 Task: Search one way flight ticket for 5 adults, 2 children, 1 infant in seat and 2 infants on lap in economy from Charlotte: Charlotte Douglas International Airport to New Bern: Coastal Carolina Regional Airport (was Craven County Regional) on 8-4-2023. Choice of flights is Sun country airlines. Number of bags: 2 checked bags. Price is upto 35000. Outbound departure time preference is 8:30.
Action: Mouse moved to (315, 270)
Screenshot: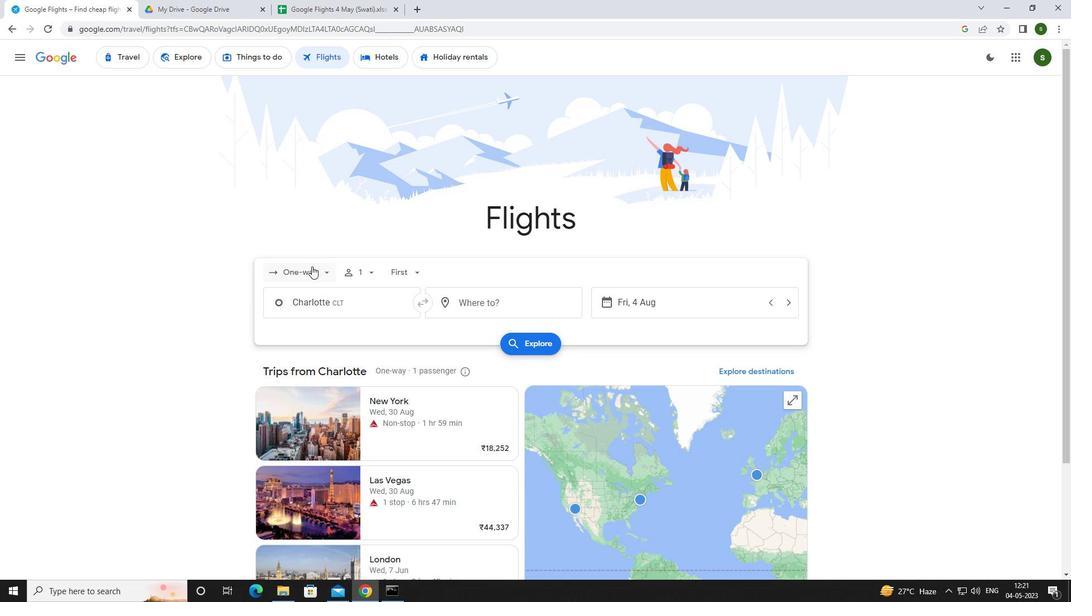 
Action: Mouse pressed left at (315, 270)
Screenshot: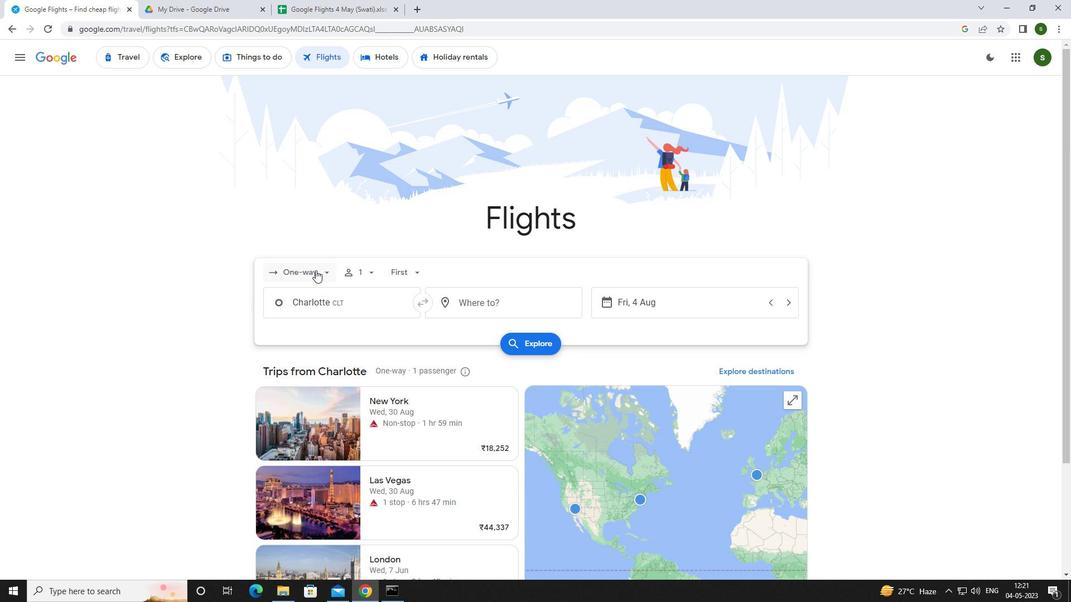 
Action: Mouse moved to (319, 329)
Screenshot: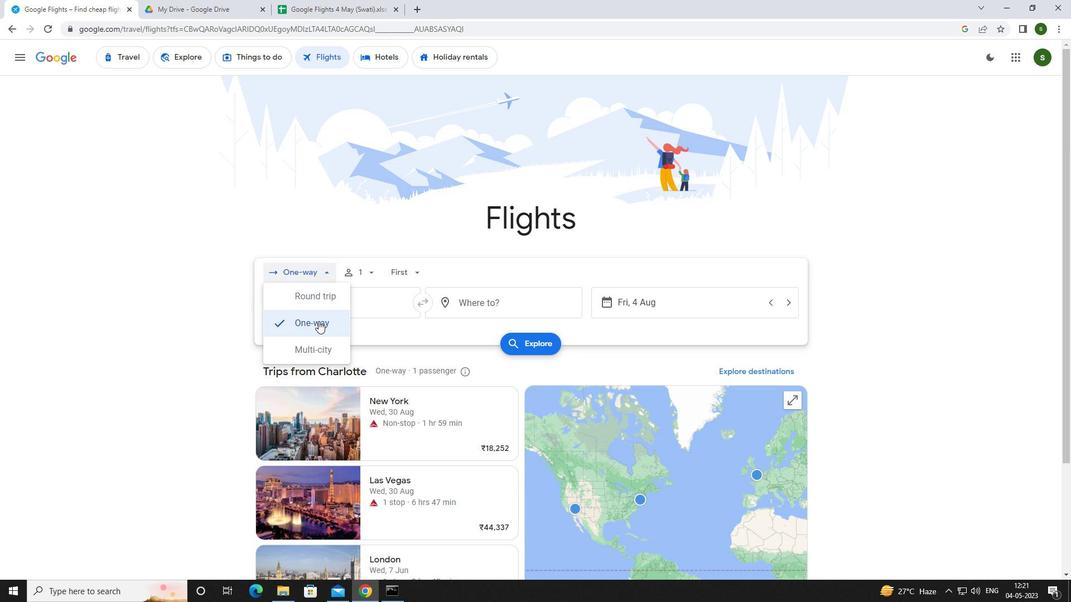 
Action: Mouse pressed left at (319, 329)
Screenshot: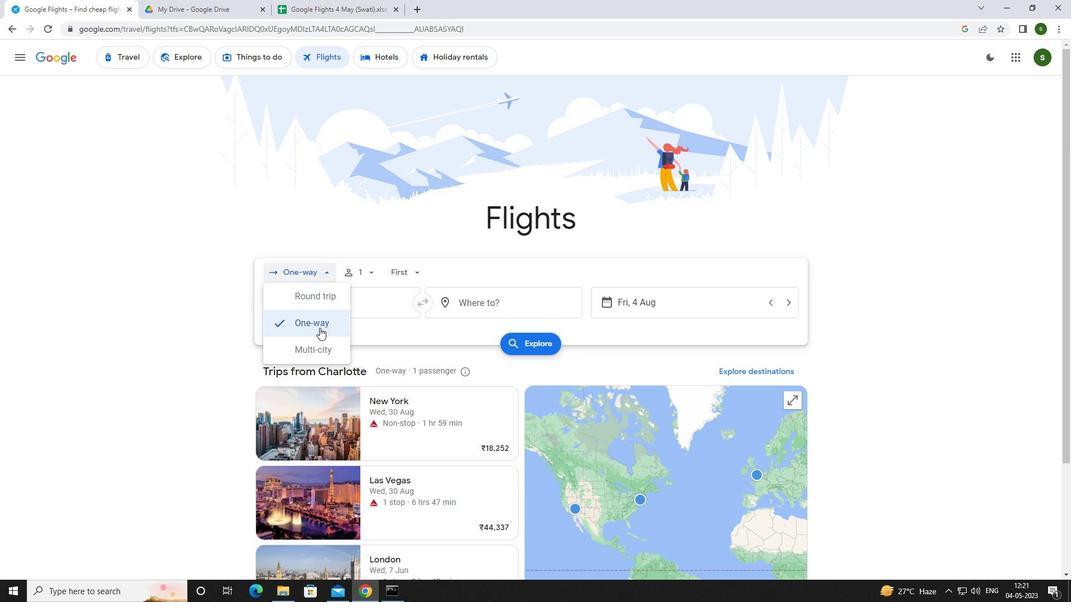 
Action: Mouse moved to (372, 274)
Screenshot: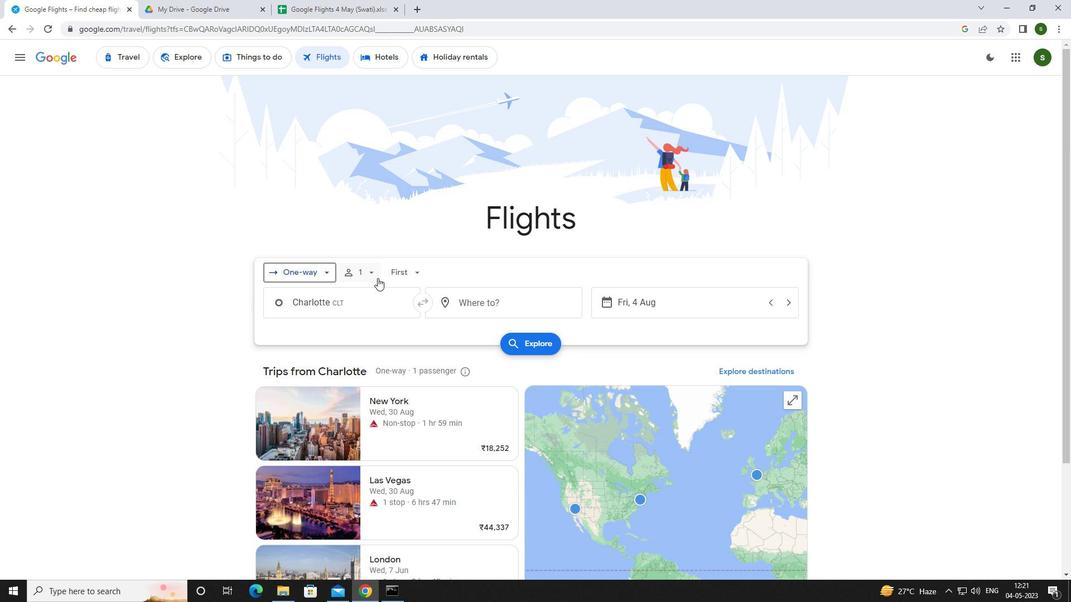 
Action: Mouse pressed left at (372, 274)
Screenshot: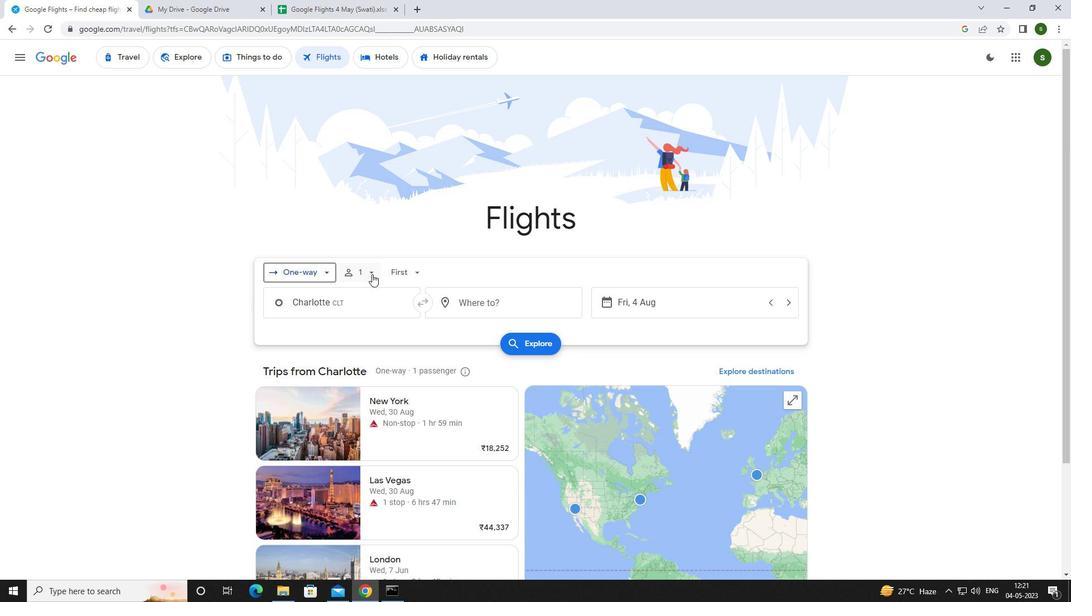 
Action: Mouse moved to (457, 303)
Screenshot: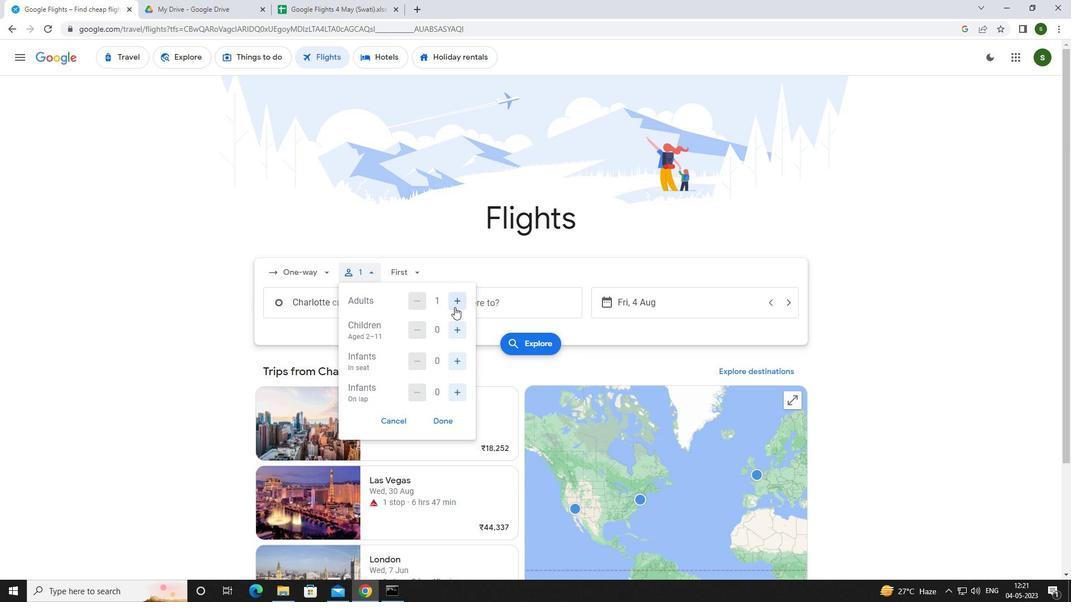 
Action: Mouse pressed left at (457, 303)
Screenshot: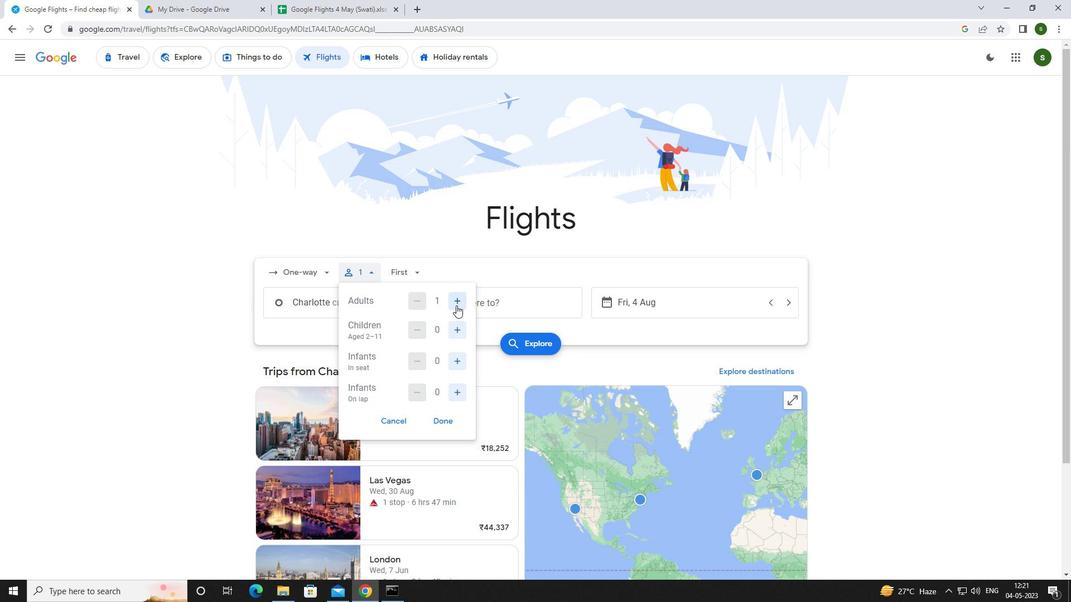 
Action: Mouse pressed left at (457, 303)
Screenshot: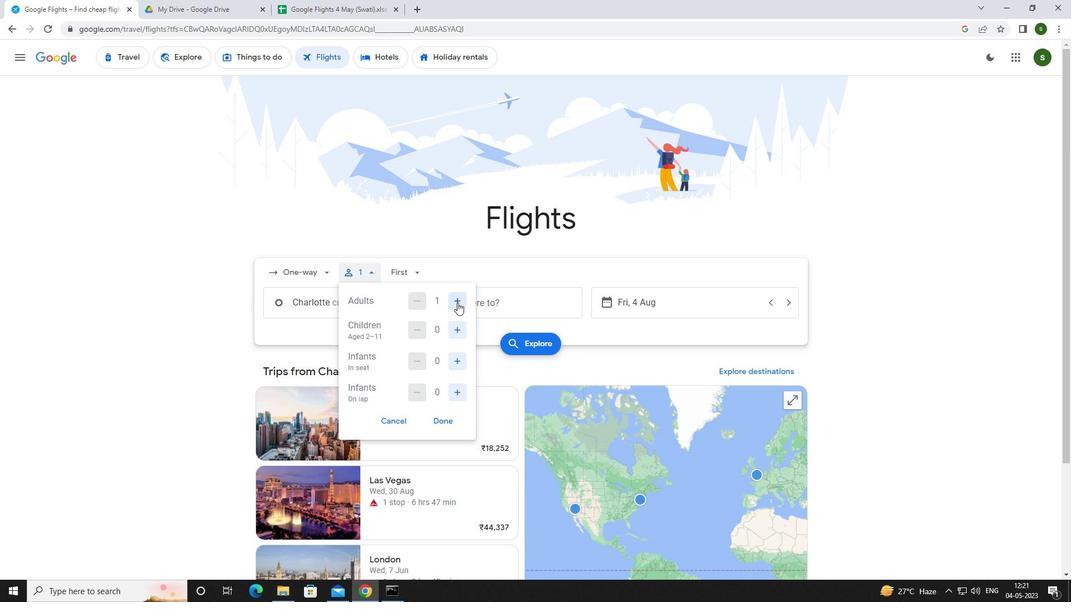 
Action: Mouse pressed left at (457, 303)
Screenshot: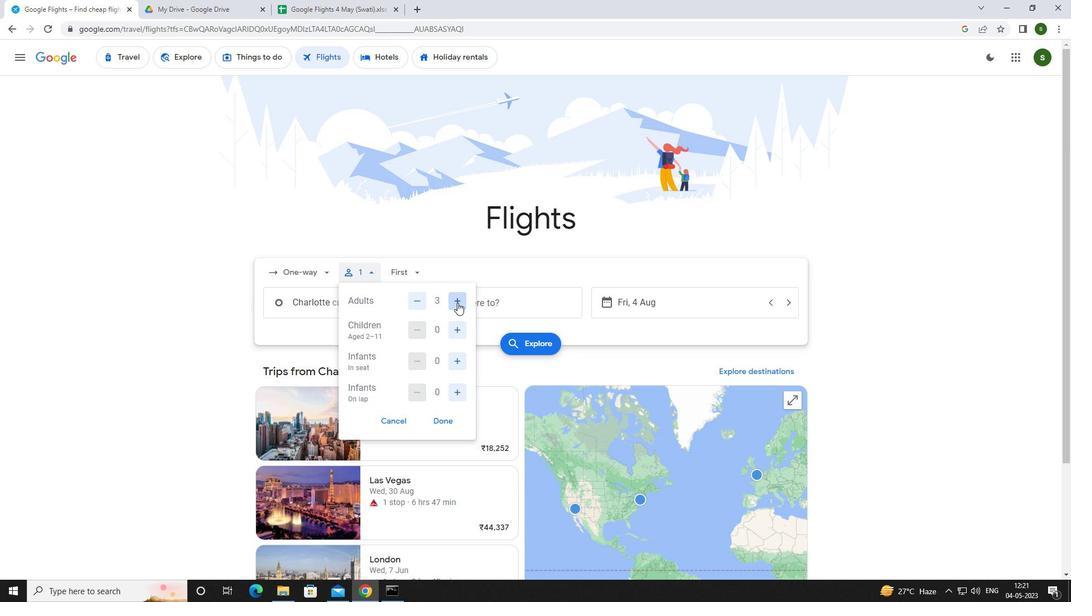 
Action: Mouse pressed left at (457, 303)
Screenshot: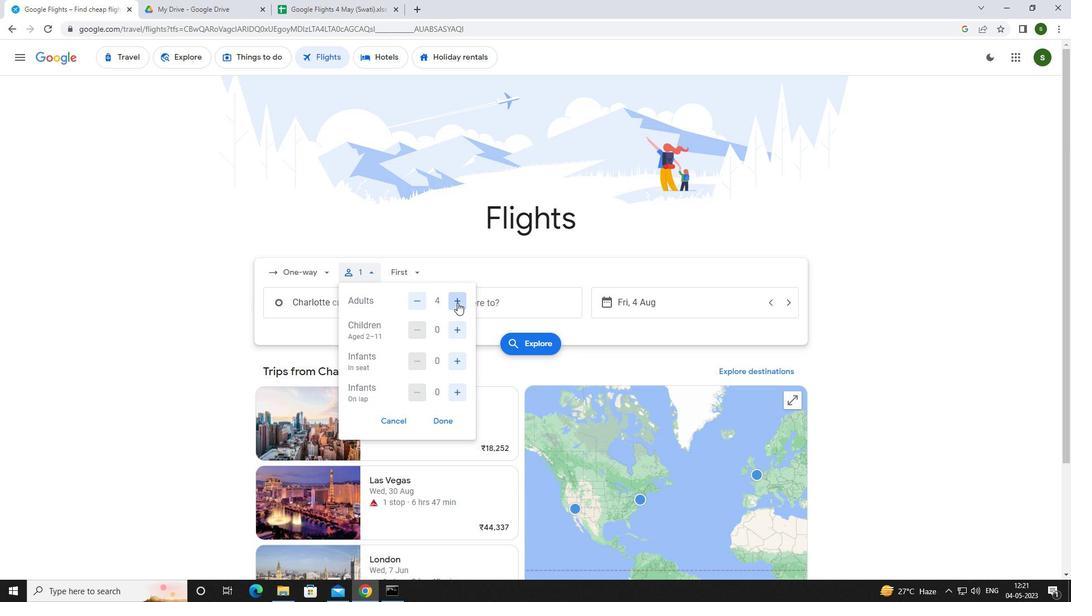
Action: Mouse moved to (459, 327)
Screenshot: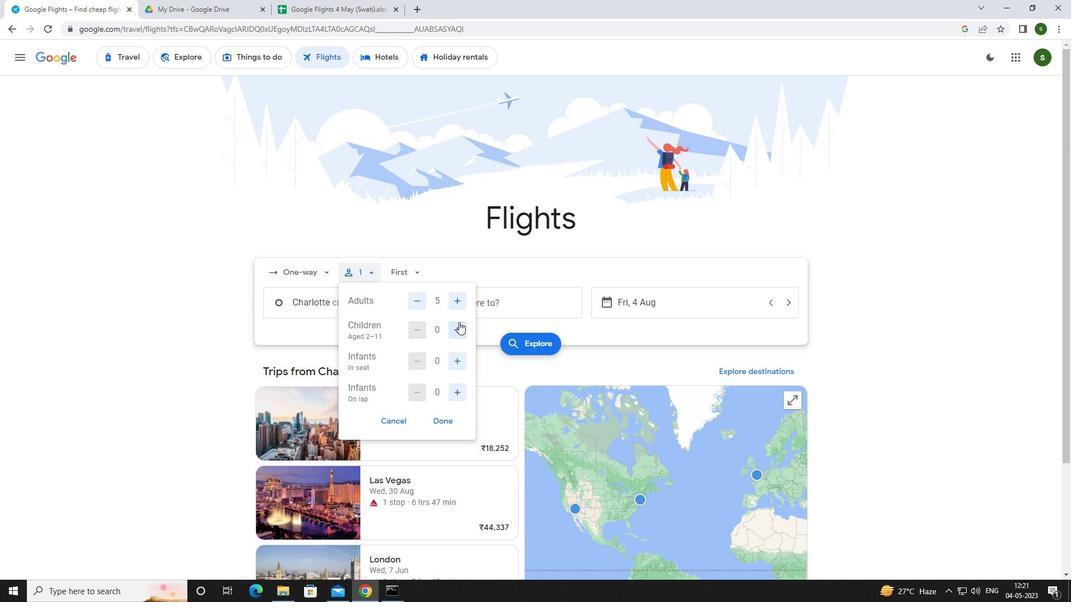 
Action: Mouse pressed left at (459, 327)
Screenshot: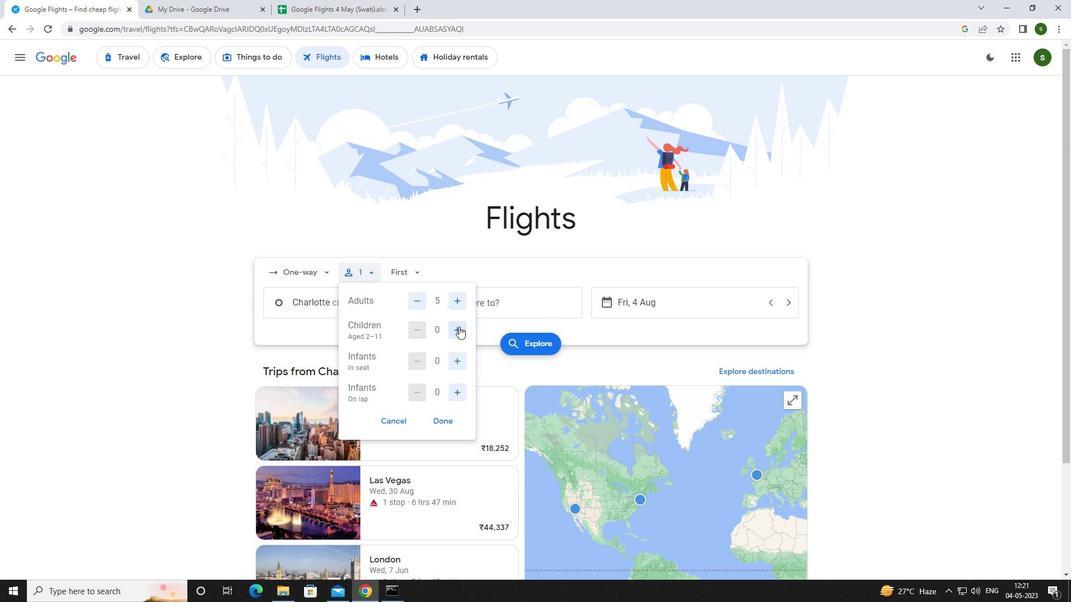 
Action: Mouse pressed left at (459, 327)
Screenshot: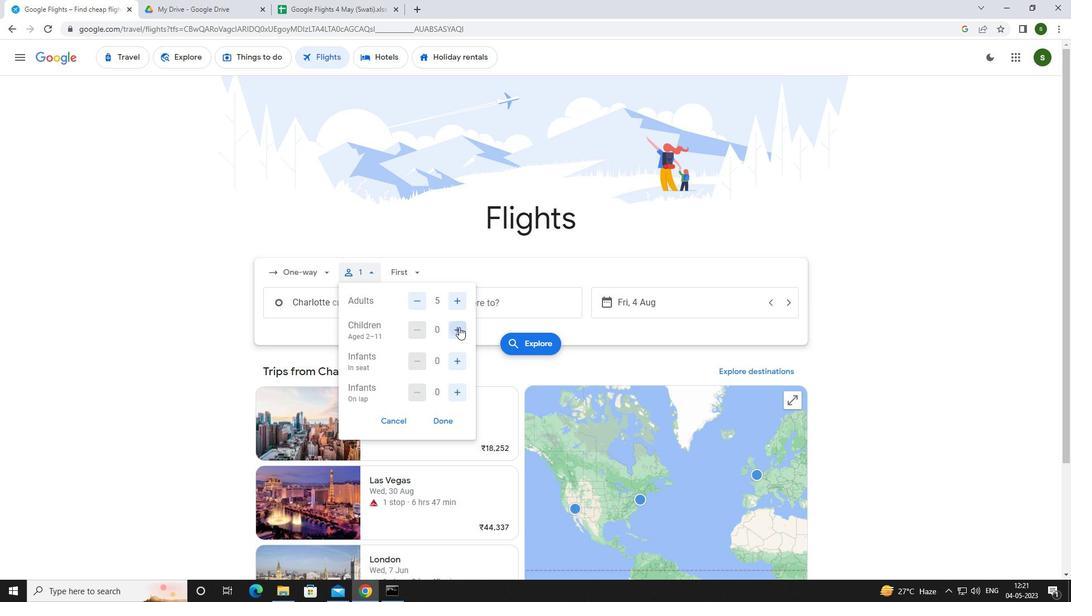 
Action: Mouse moved to (462, 361)
Screenshot: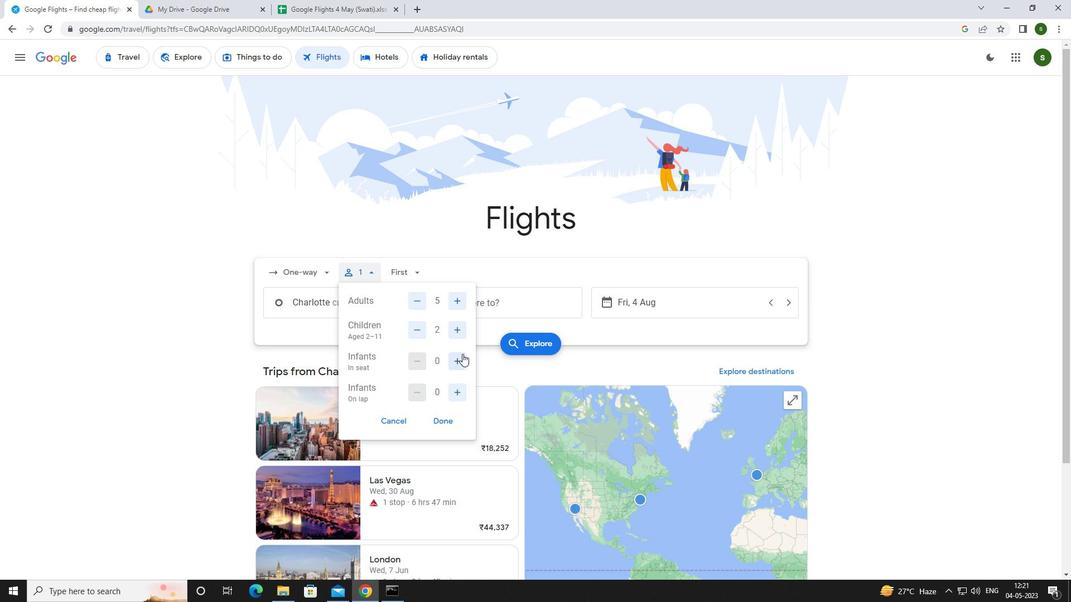 
Action: Mouse pressed left at (462, 361)
Screenshot: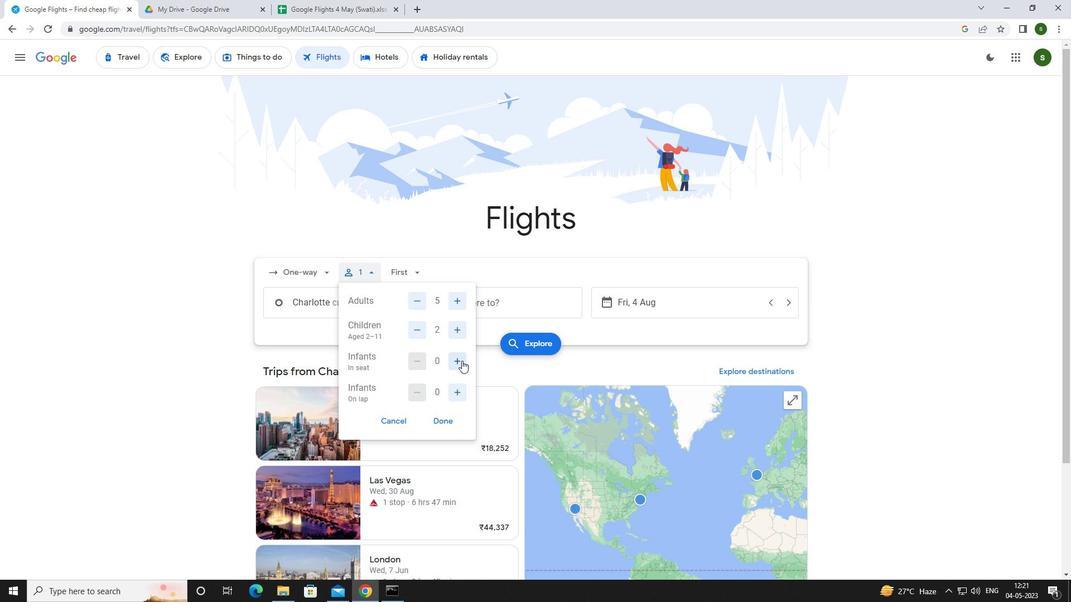 
Action: Mouse moved to (458, 391)
Screenshot: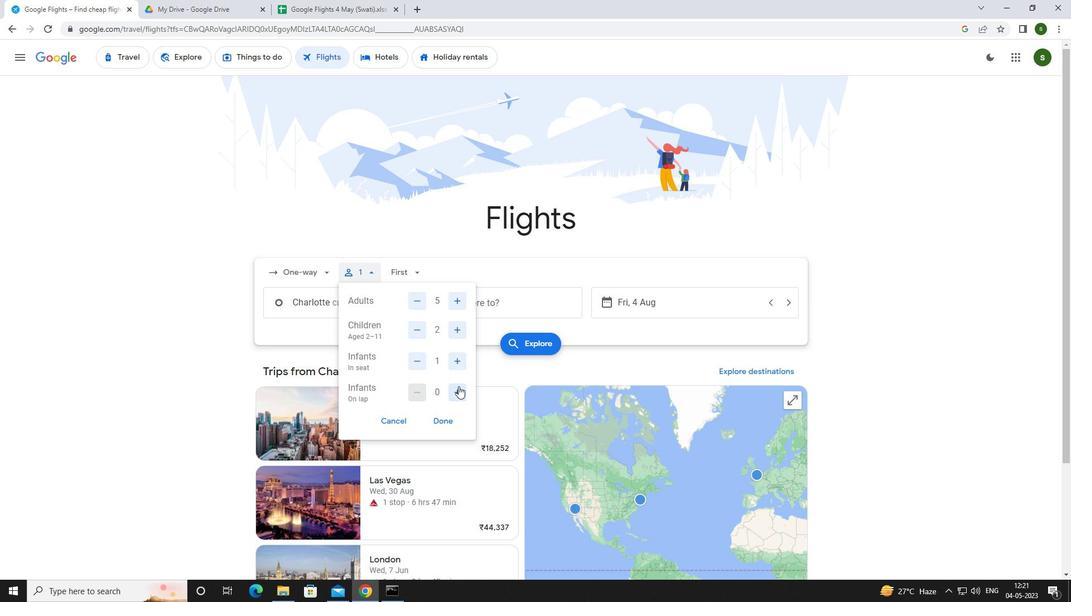 
Action: Mouse pressed left at (458, 391)
Screenshot: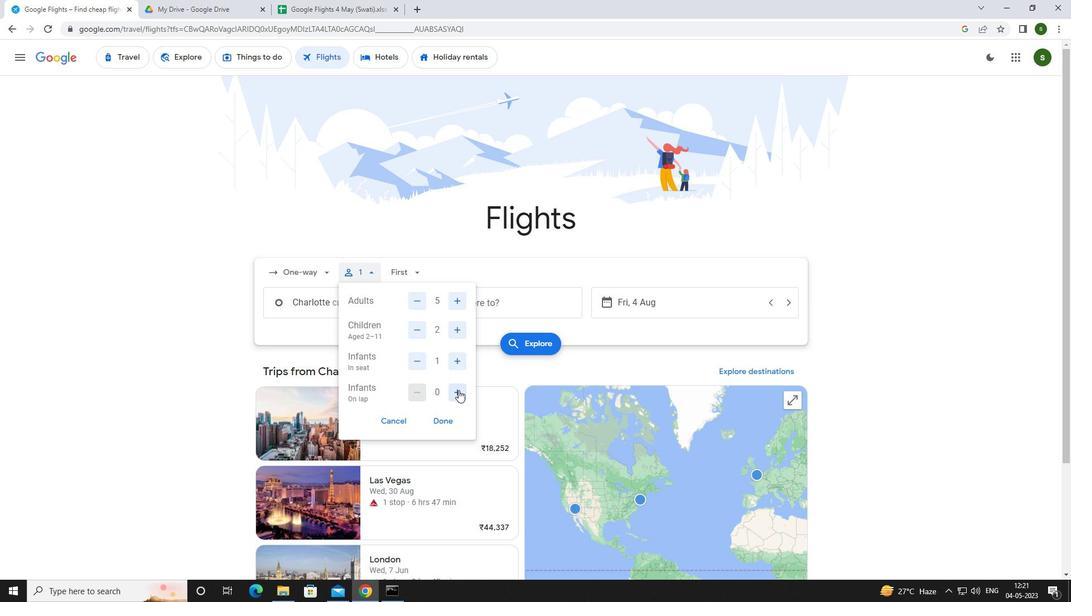 
Action: Mouse moved to (418, 273)
Screenshot: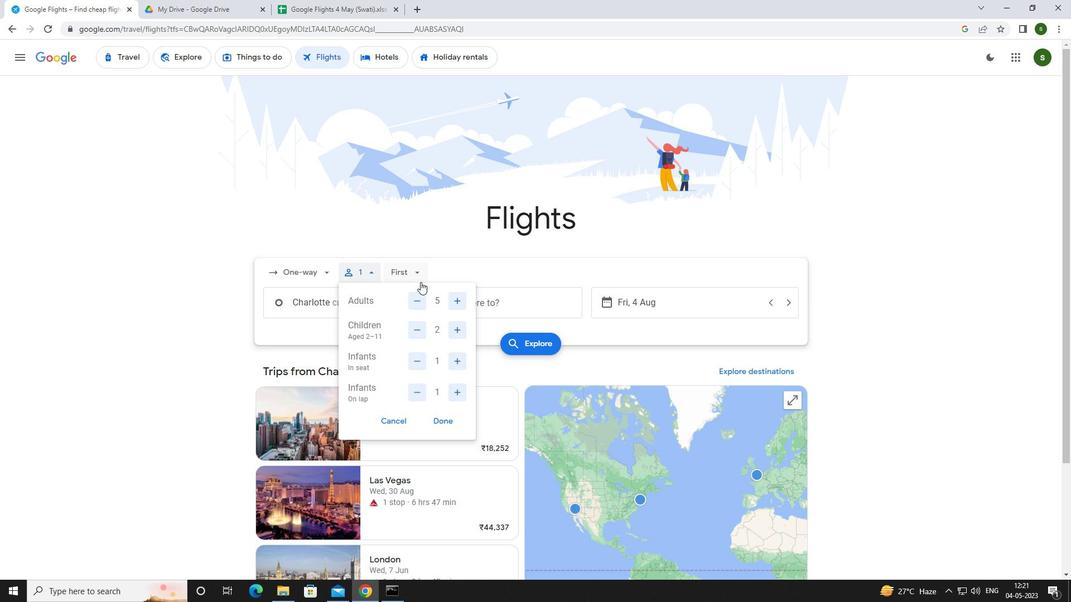 
Action: Mouse pressed left at (418, 273)
Screenshot: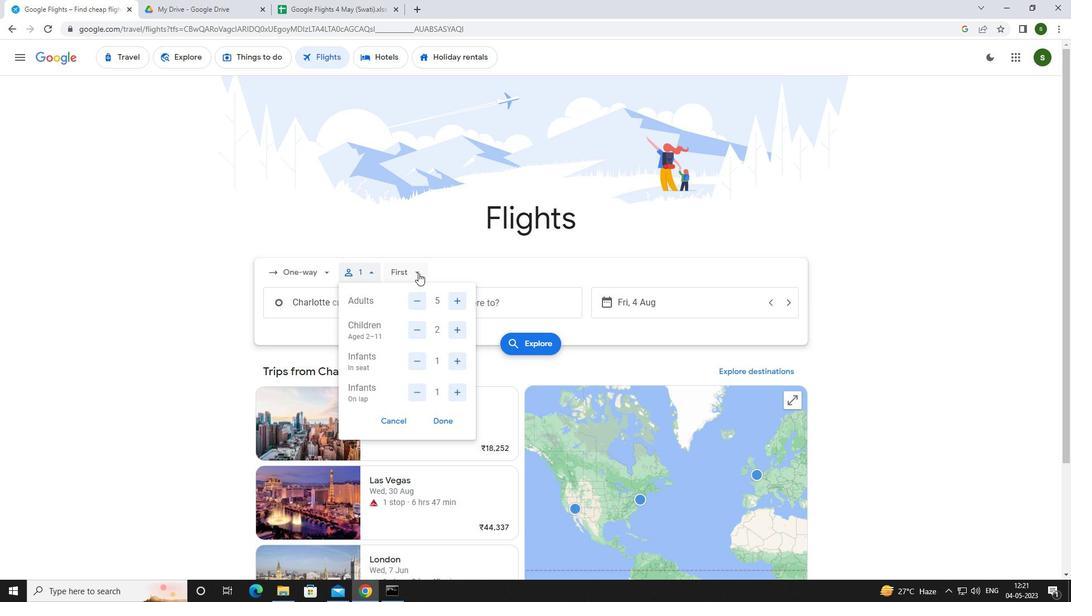 
Action: Mouse moved to (440, 297)
Screenshot: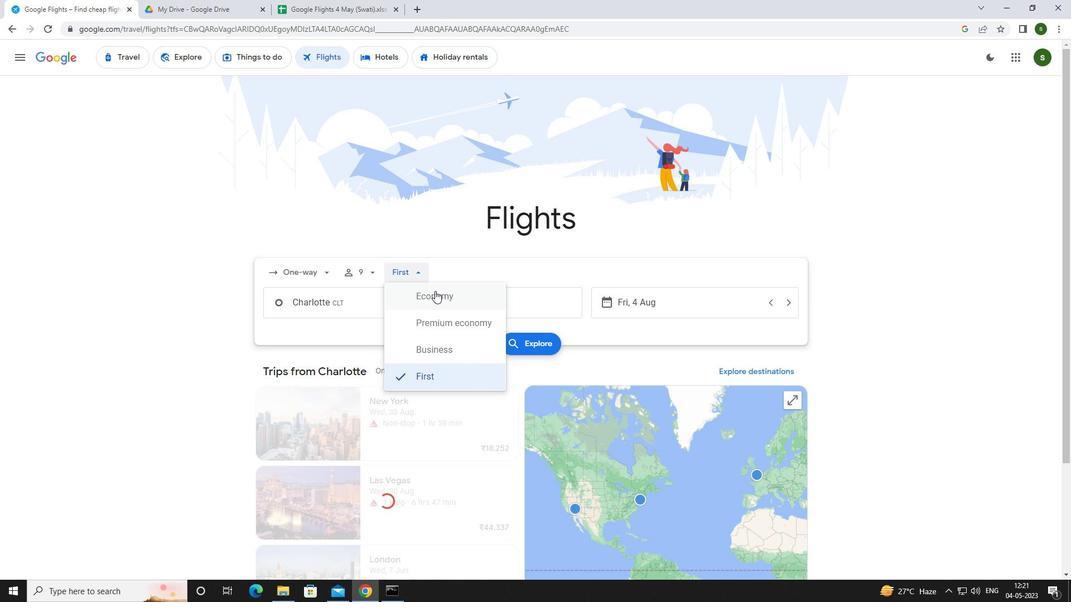 
Action: Mouse pressed left at (440, 297)
Screenshot: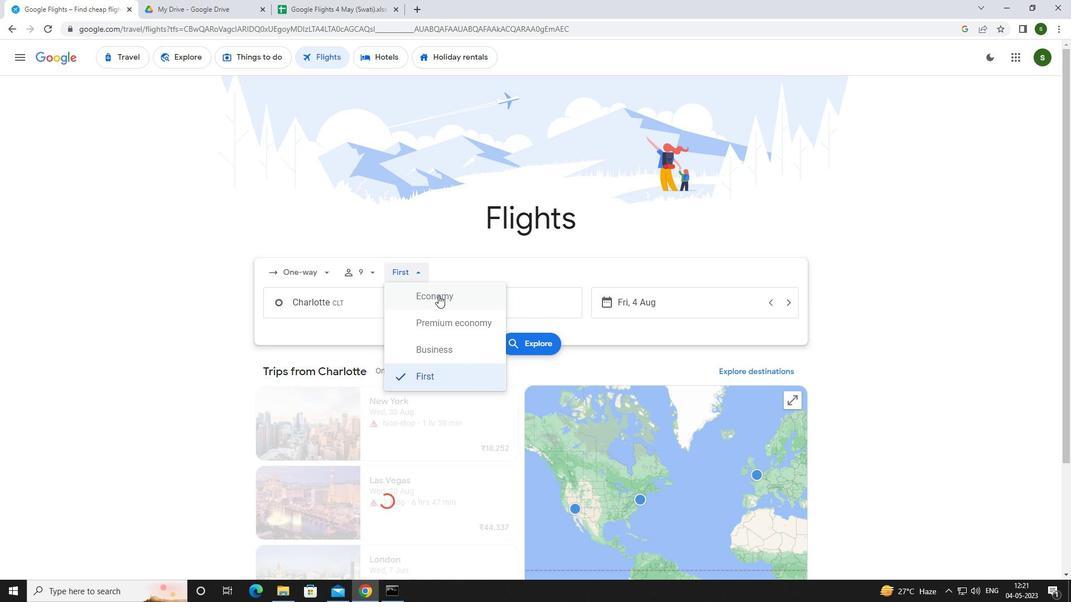 
Action: Mouse moved to (376, 300)
Screenshot: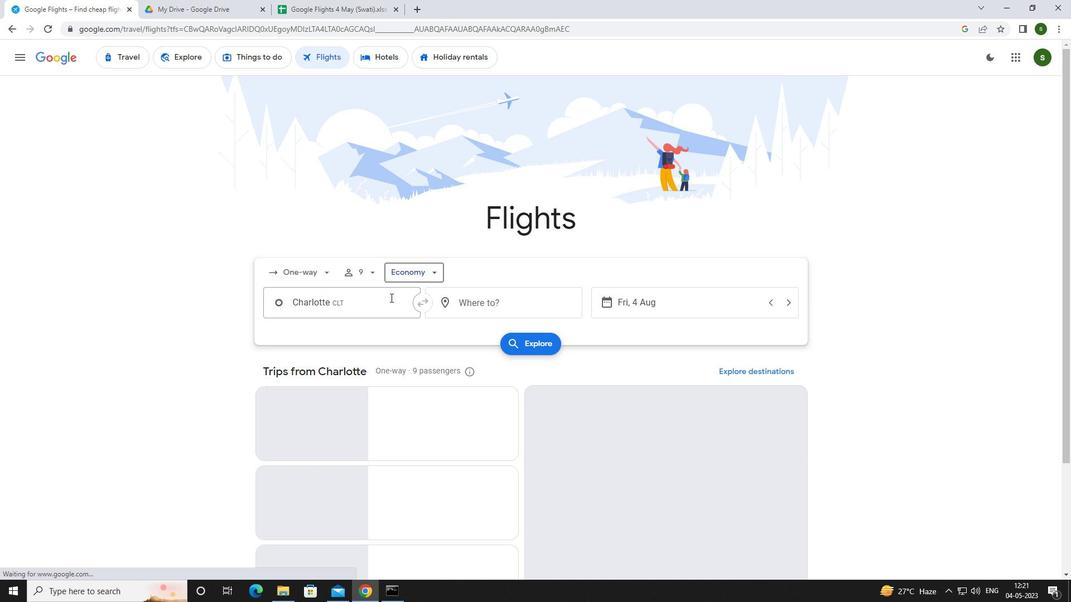 
Action: Mouse pressed left at (376, 300)
Screenshot: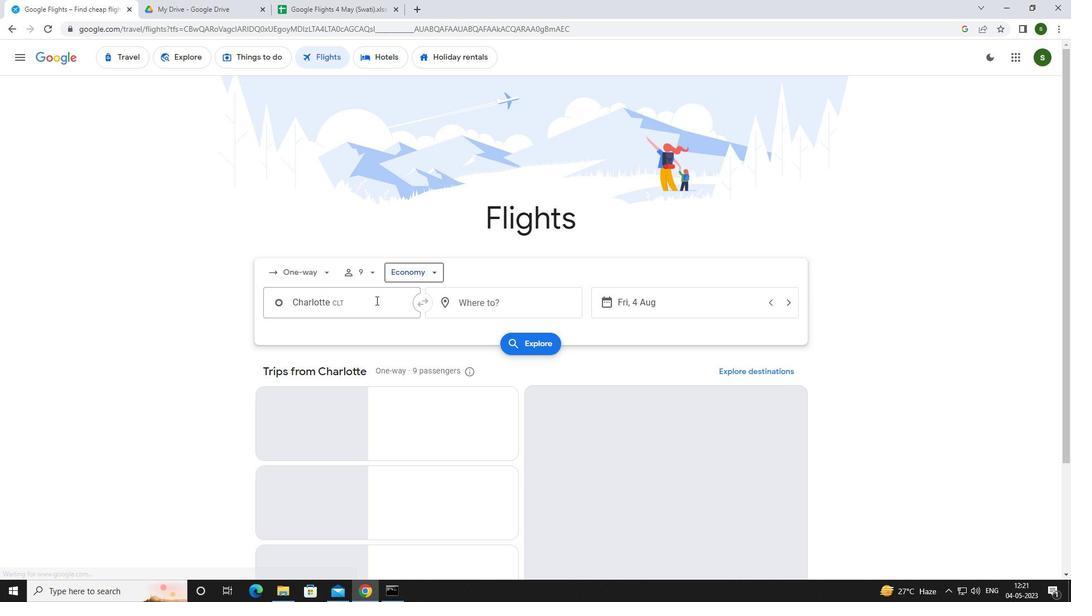 
Action: Key pressed <Key.caps_lock>c<Key.caps_lock>harlotte
Screenshot: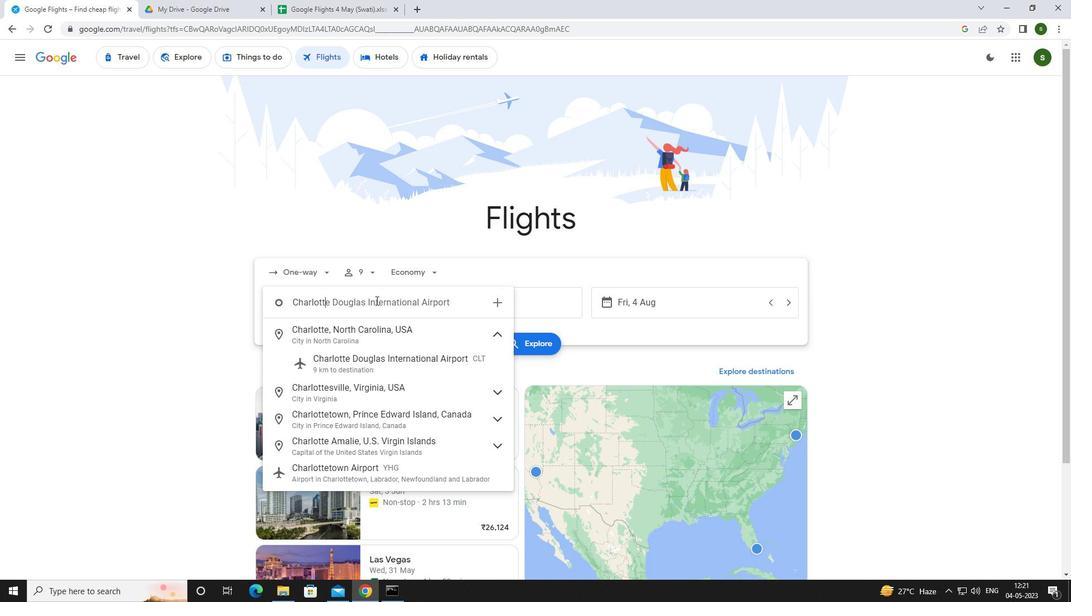
Action: Mouse moved to (385, 355)
Screenshot: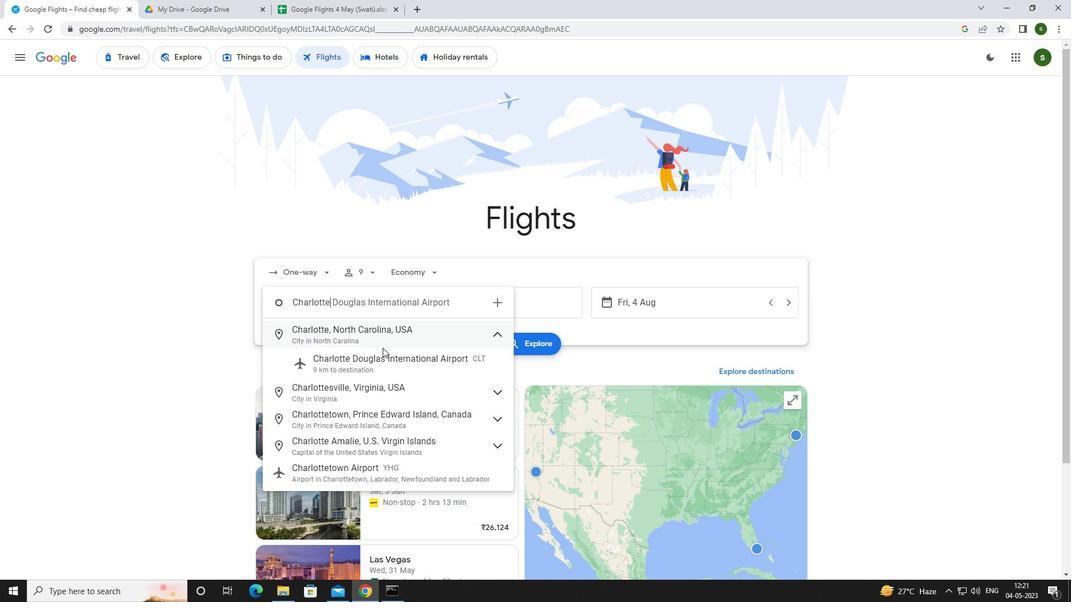 
Action: Mouse pressed left at (385, 355)
Screenshot: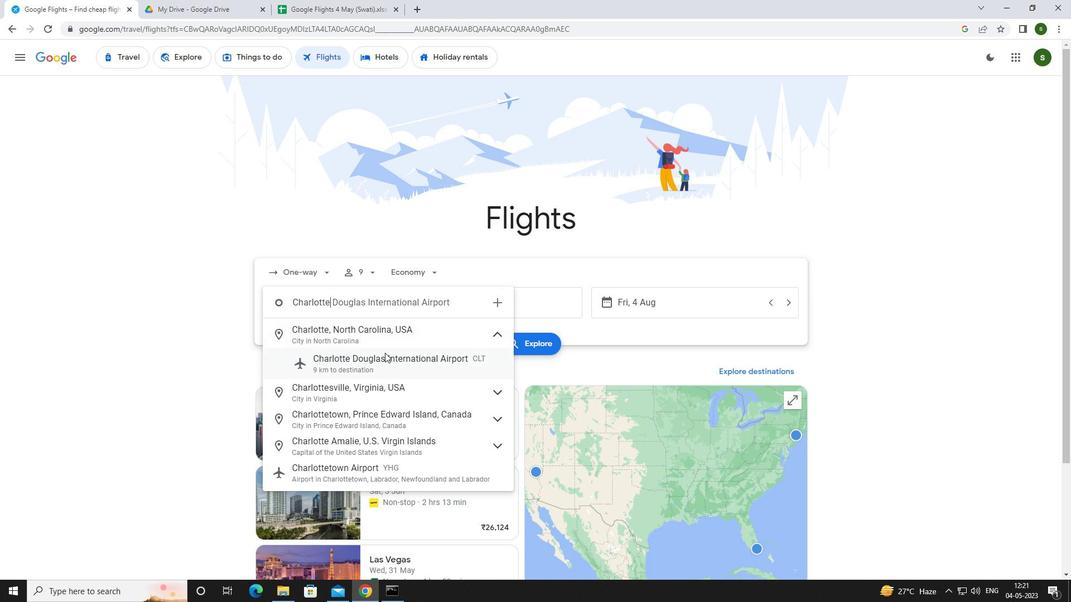 
Action: Mouse moved to (491, 300)
Screenshot: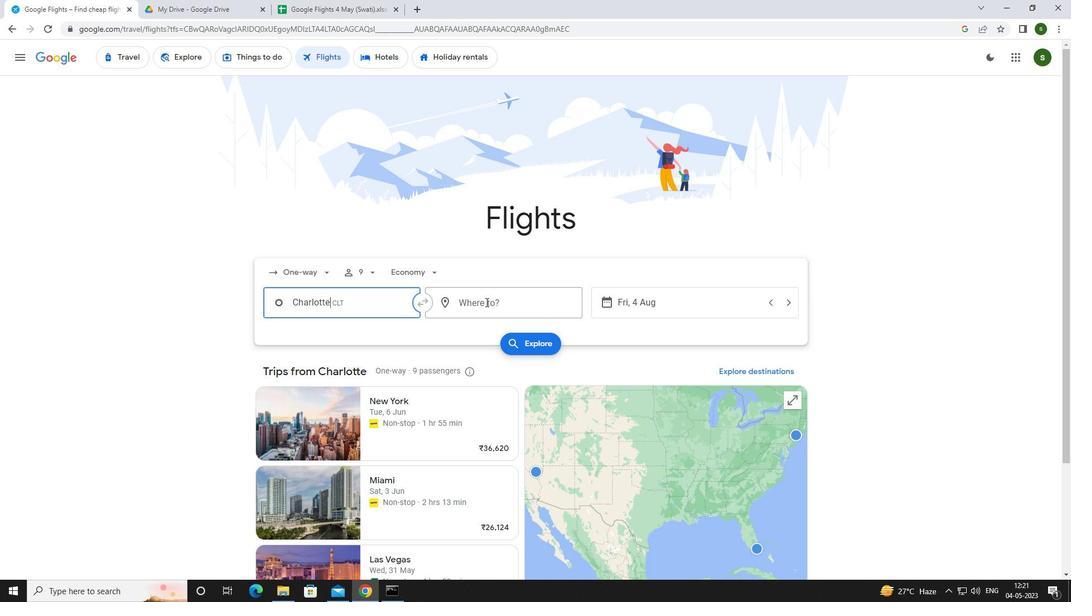 
Action: Mouse pressed left at (491, 300)
Screenshot: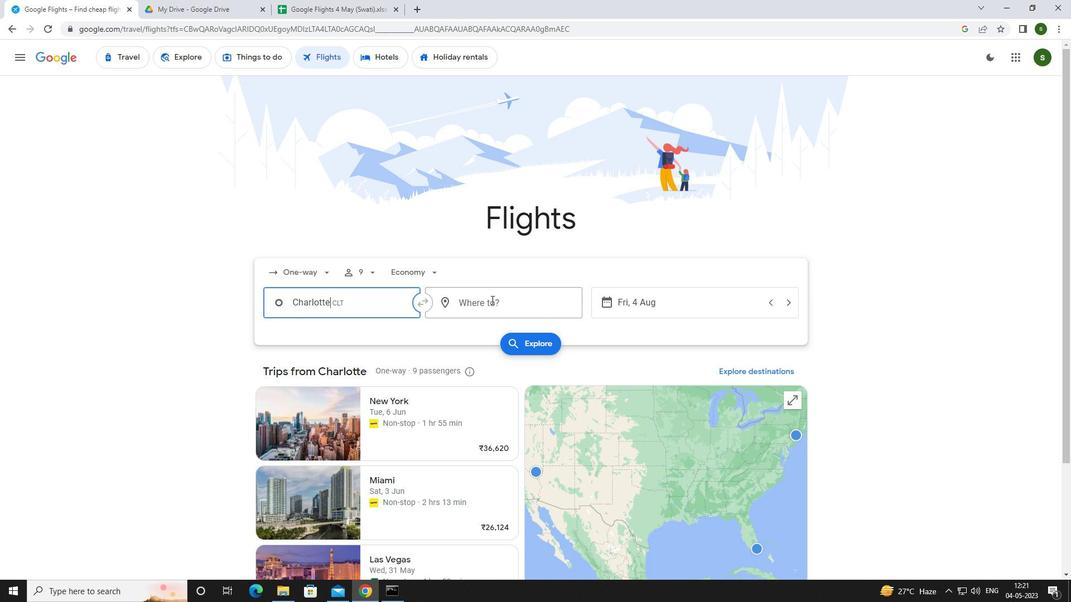 
Action: Key pressed <Key.caps_lock>c<Key.caps_lock>oastal
Screenshot: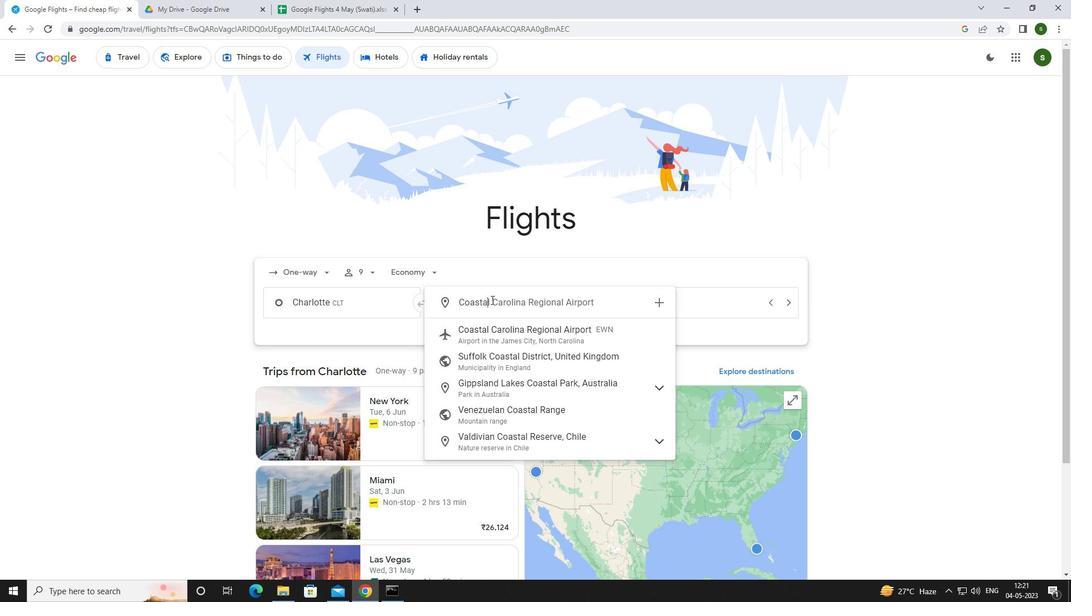 
Action: Mouse moved to (504, 342)
Screenshot: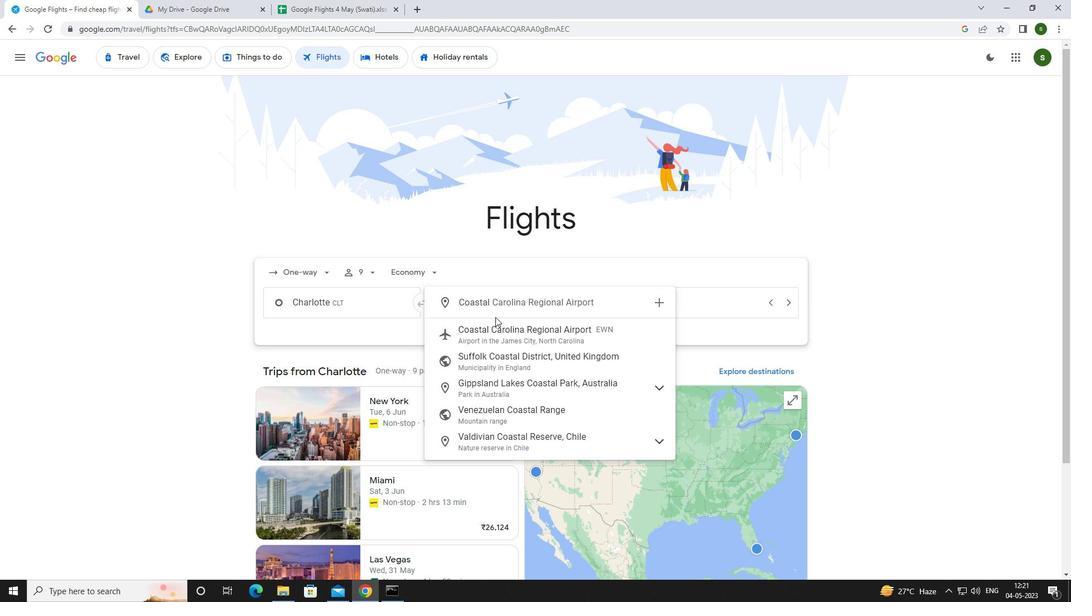 
Action: Mouse pressed left at (504, 342)
Screenshot: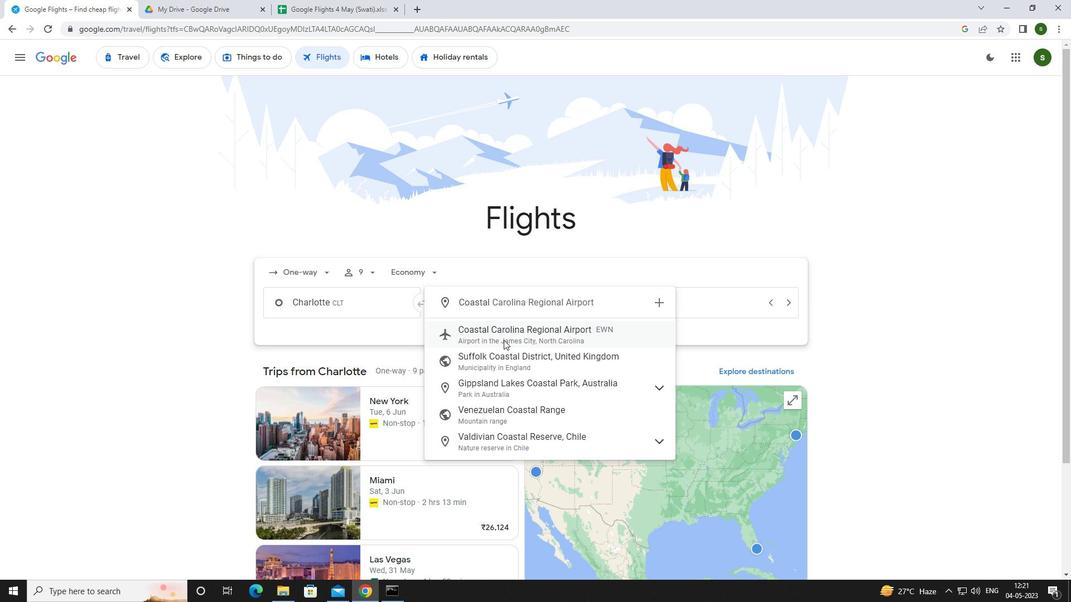 
Action: Mouse moved to (653, 303)
Screenshot: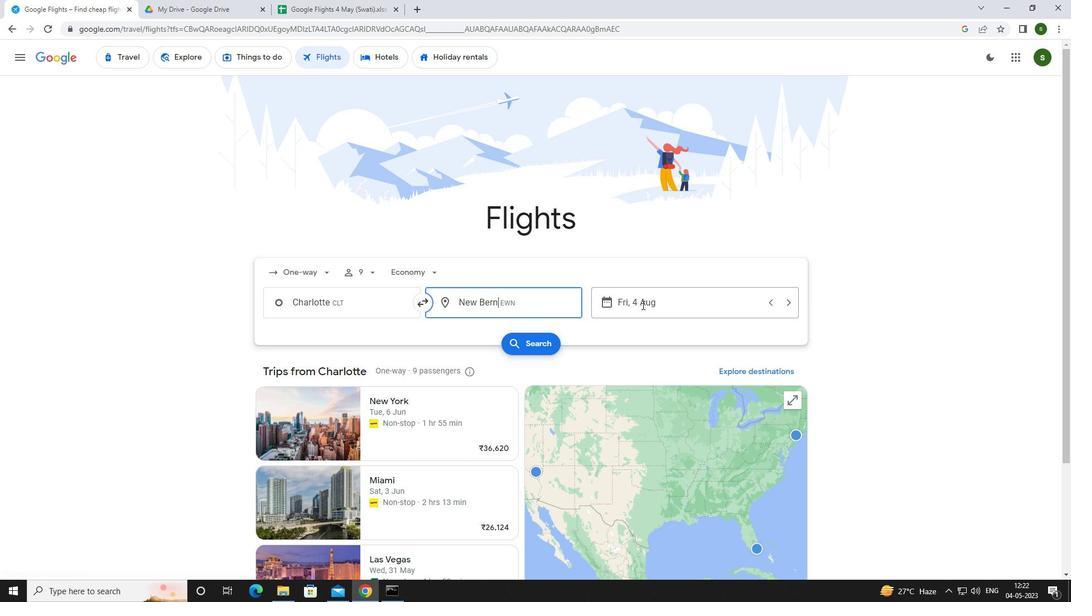 
Action: Mouse pressed left at (653, 303)
Screenshot: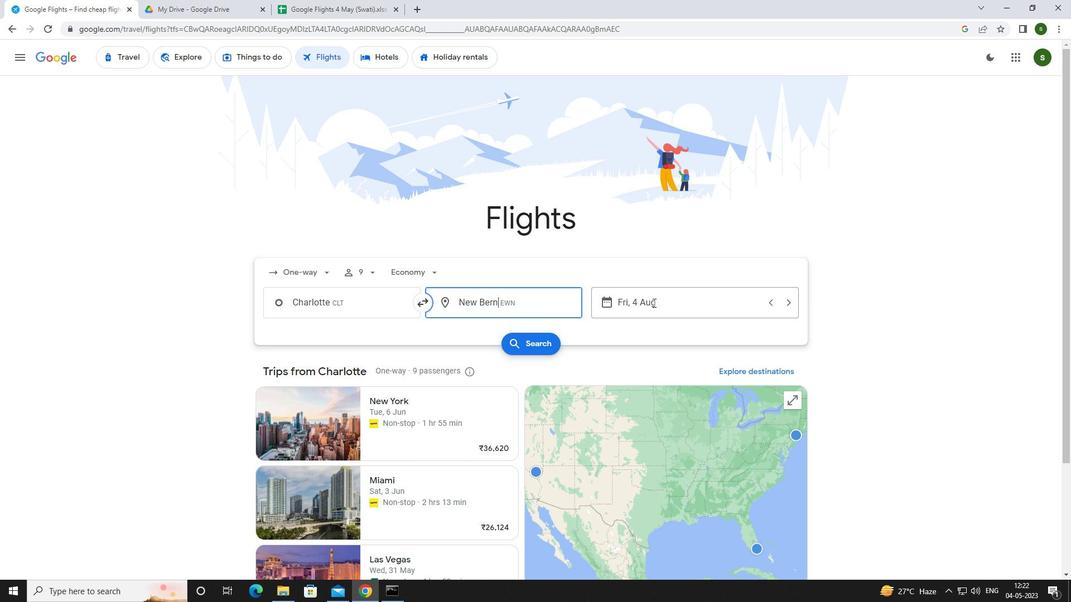
Action: Mouse moved to (540, 380)
Screenshot: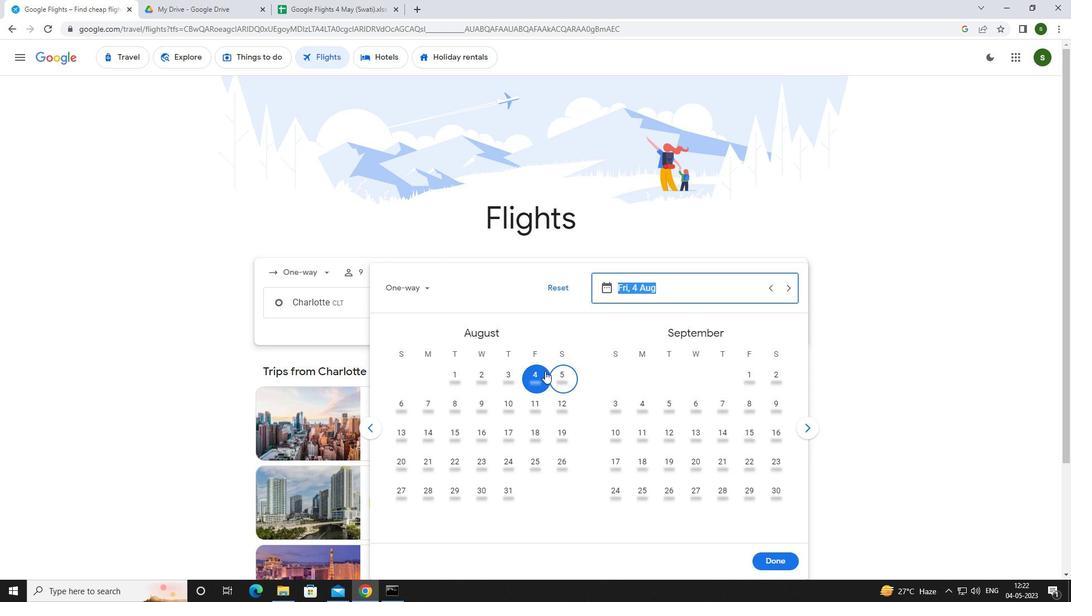 
Action: Mouse pressed left at (540, 380)
Screenshot: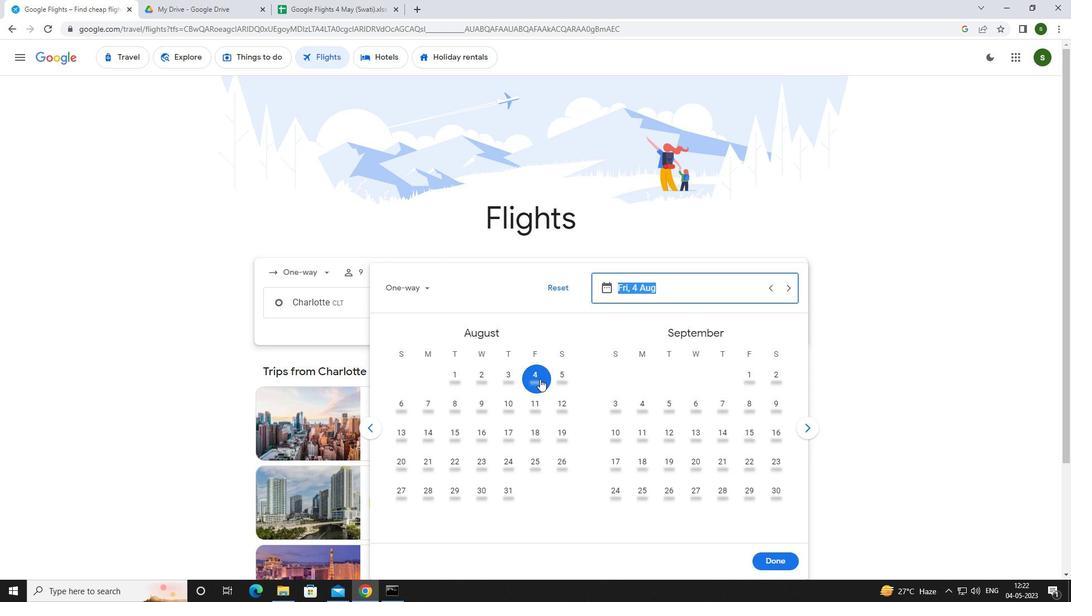 
Action: Mouse moved to (772, 556)
Screenshot: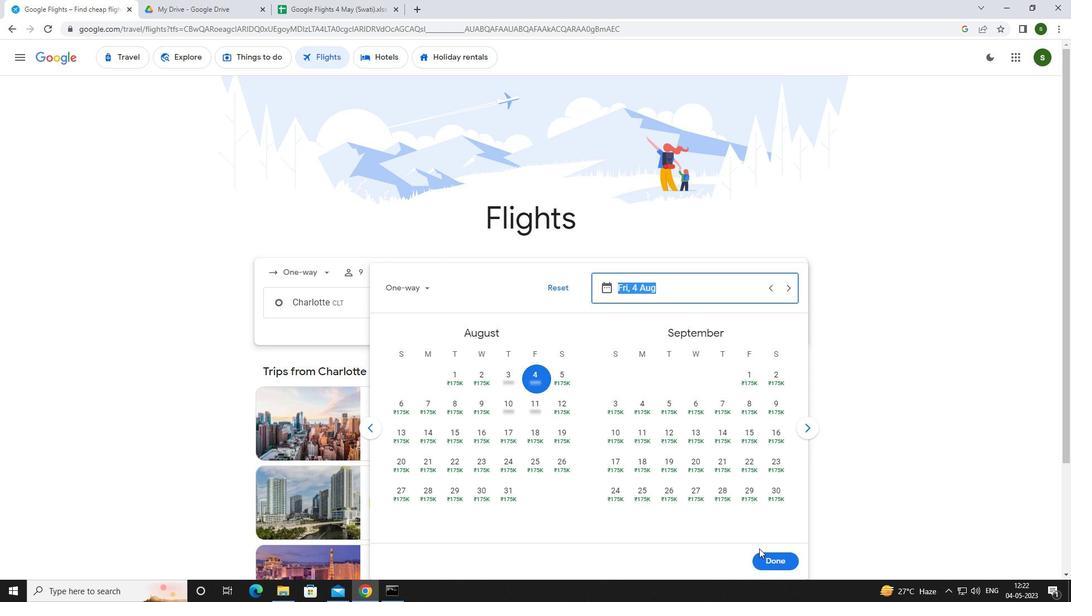 
Action: Mouse pressed left at (772, 556)
Screenshot: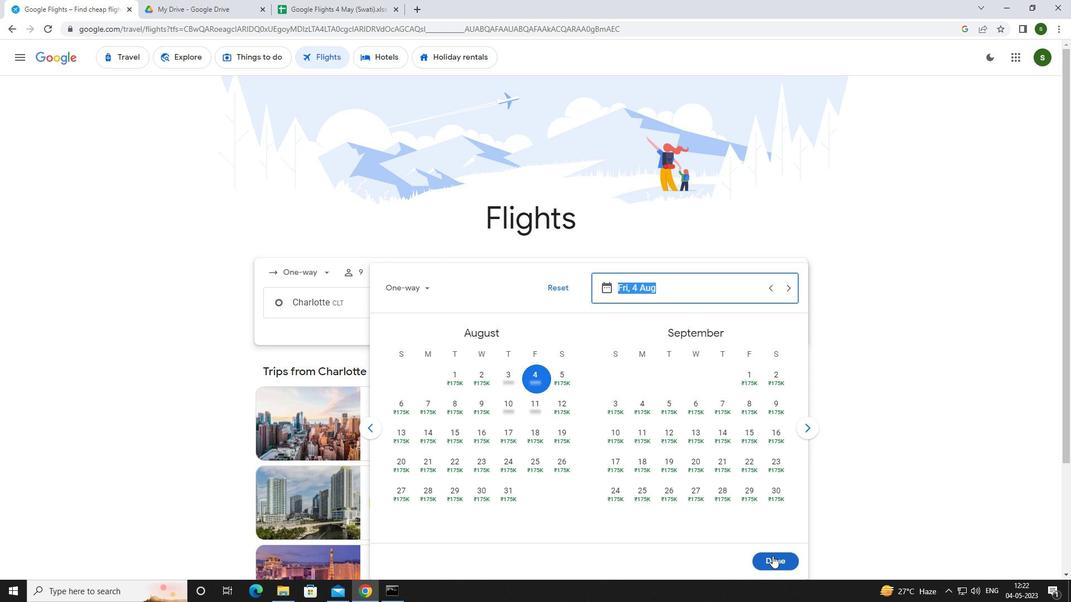 
Action: Mouse moved to (531, 340)
Screenshot: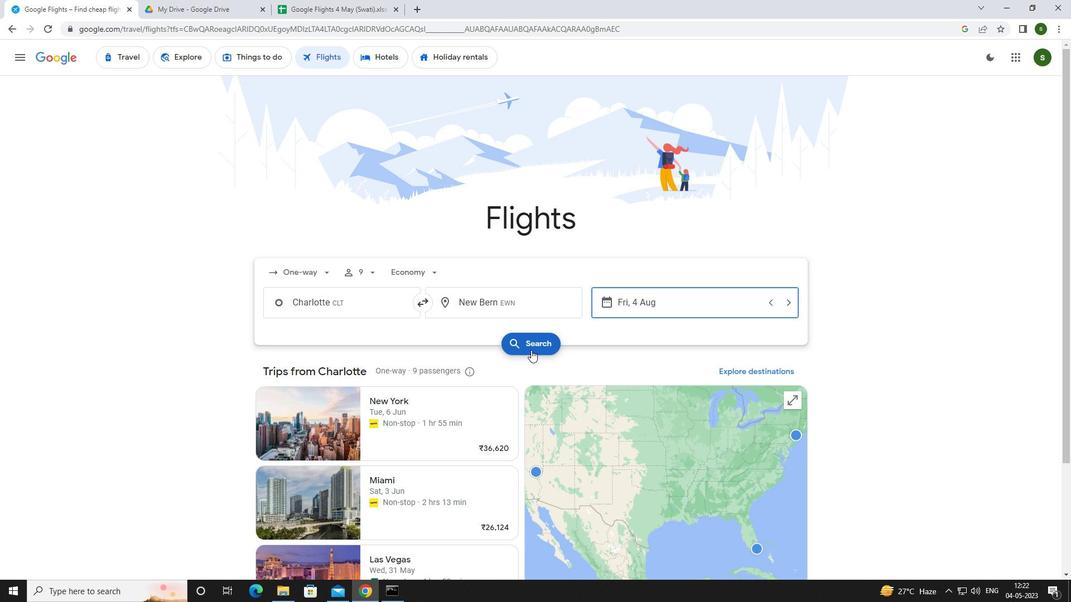 
Action: Mouse pressed left at (531, 340)
Screenshot: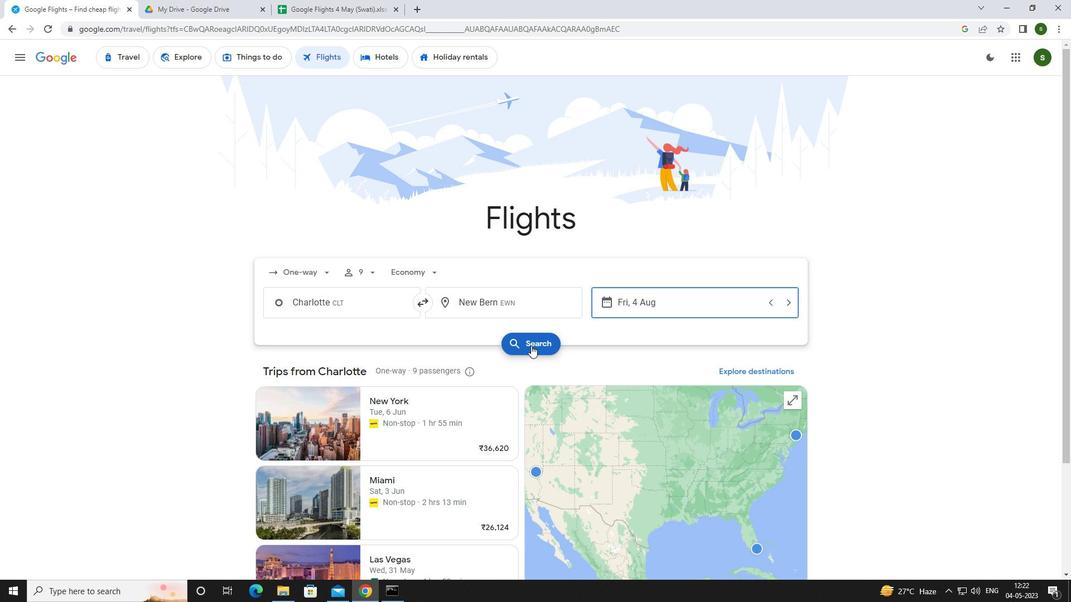 
Action: Mouse moved to (286, 161)
Screenshot: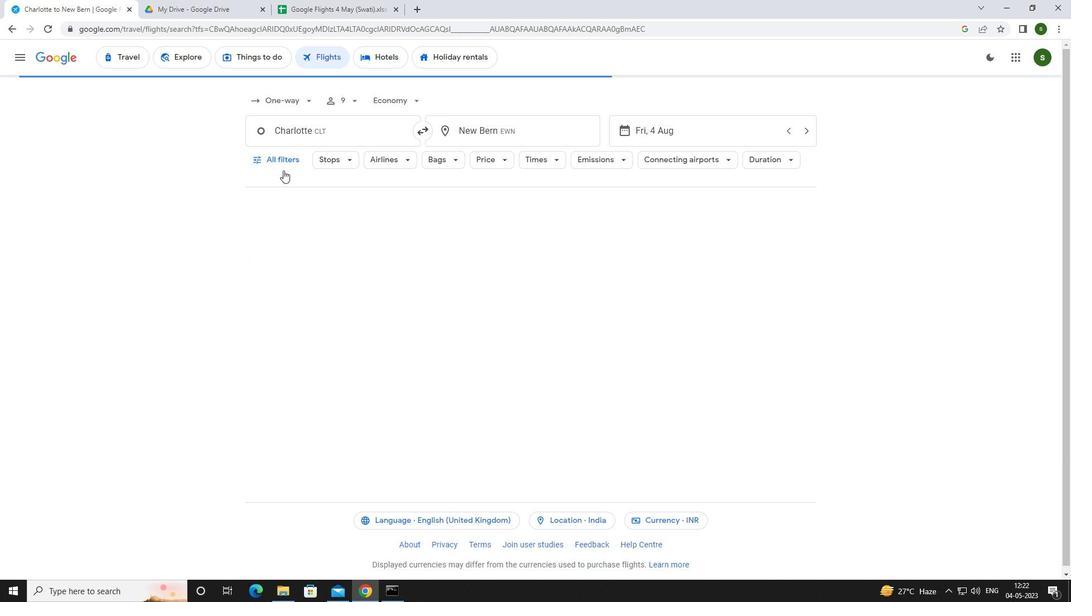 
Action: Mouse pressed left at (286, 161)
Screenshot: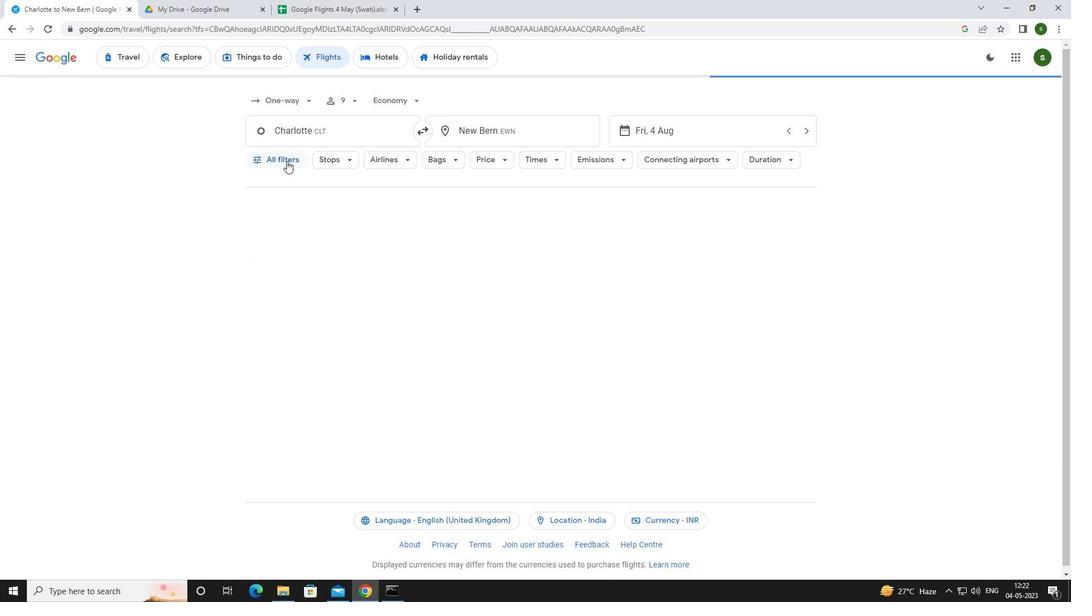 
Action: Mouse moved to (420, 400)
Screenshot: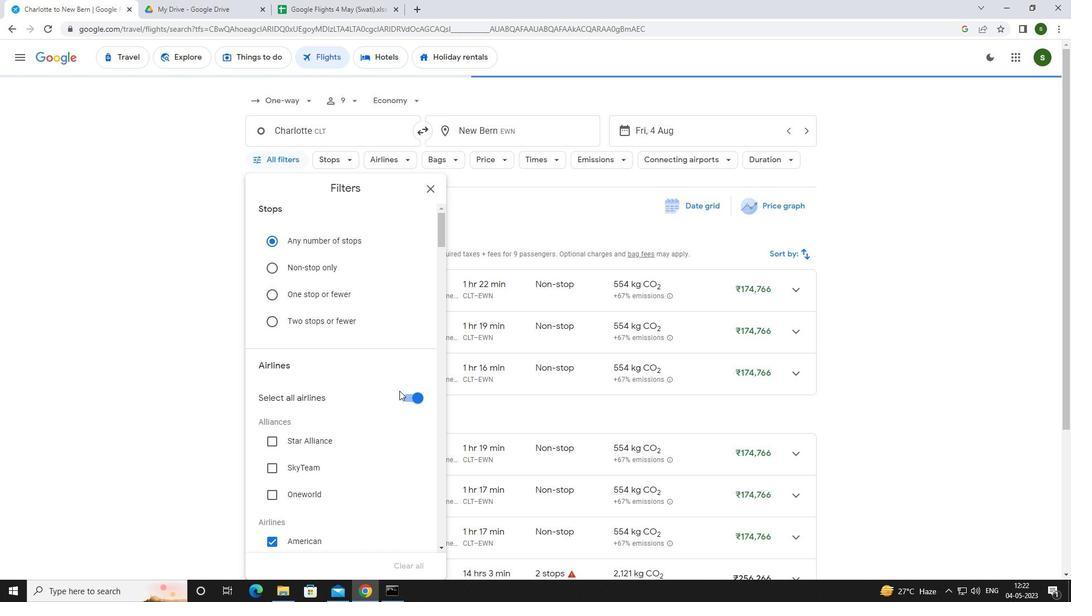 
Action: Mouse pressed left at (420, 400)
Screenshot: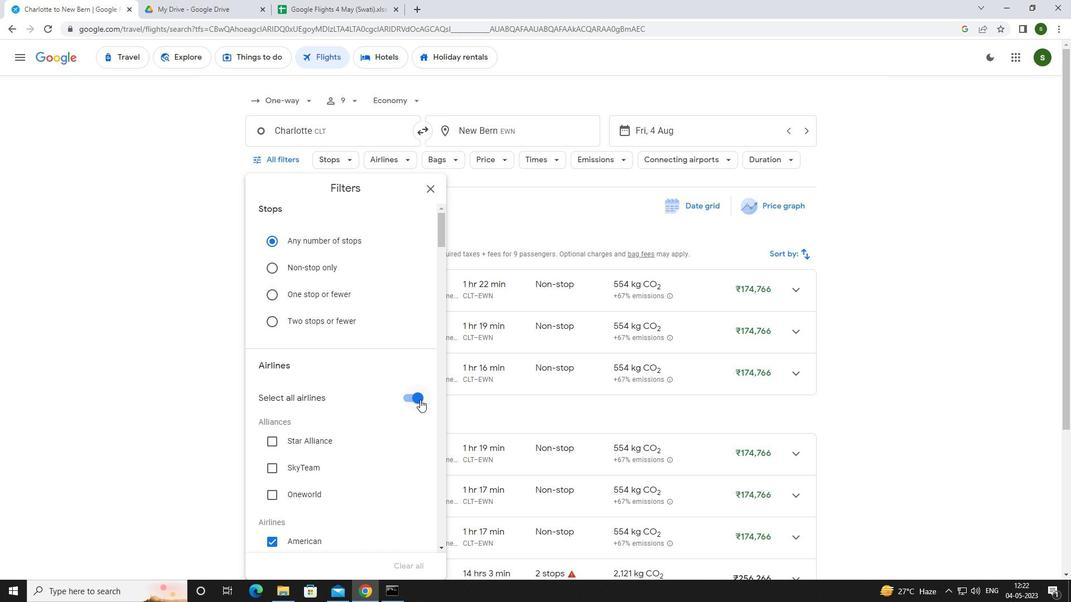 
Action: Mouse moved to (420, 400)
Screenshot: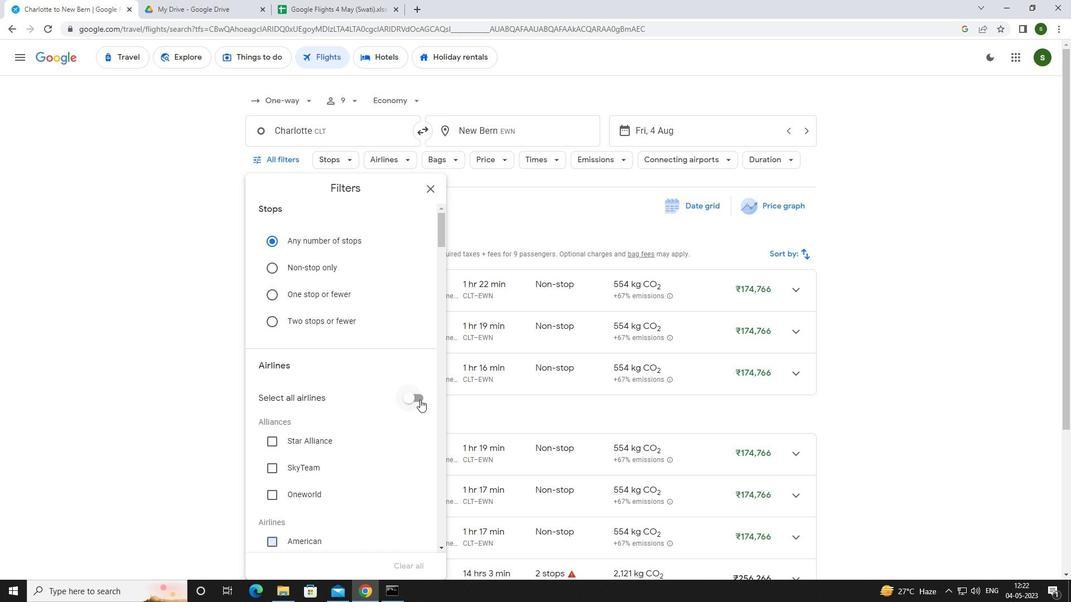 
Action: Mouse scrolled (420, 399) with delta (0, 0)
Screenshot: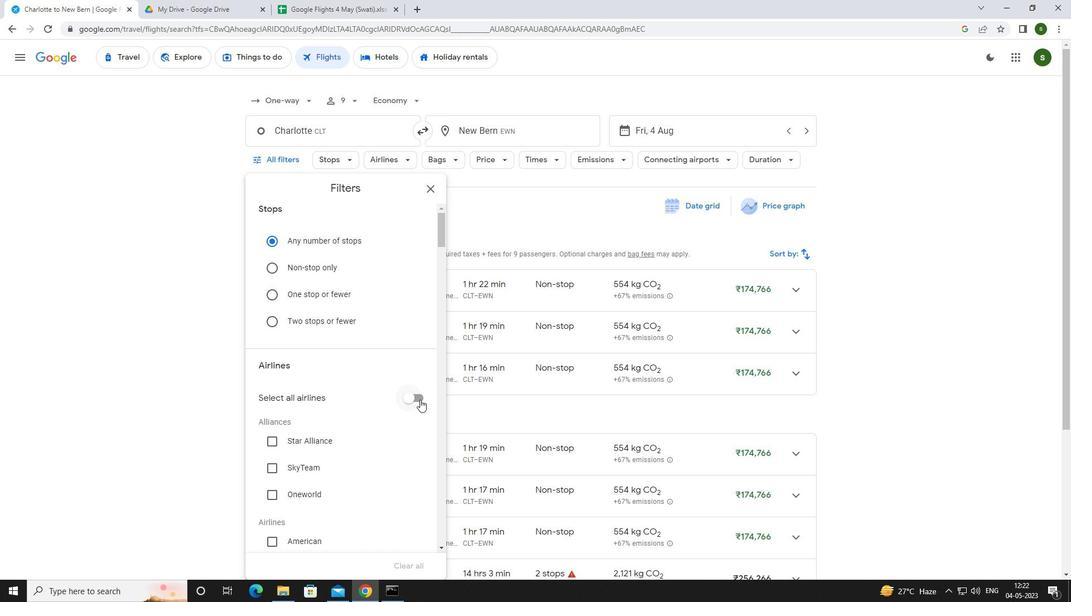 
Action: Mouse scrolled (420, 399) with delta (0, 0)
Screenshot: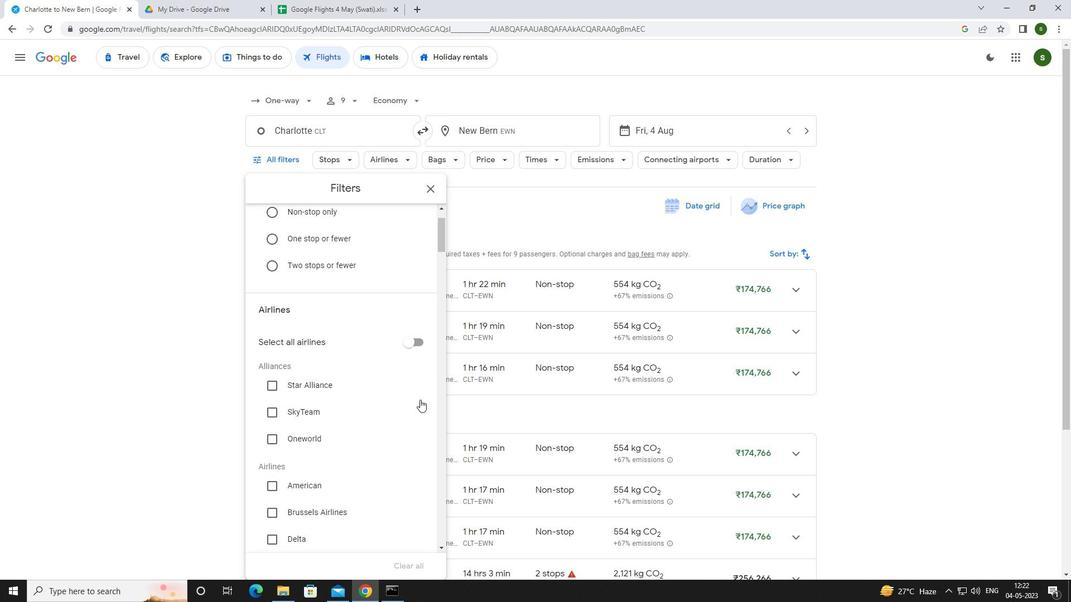 
Action: Mouse scrolled (420, 399) with delta (0, 0)
Screenshot: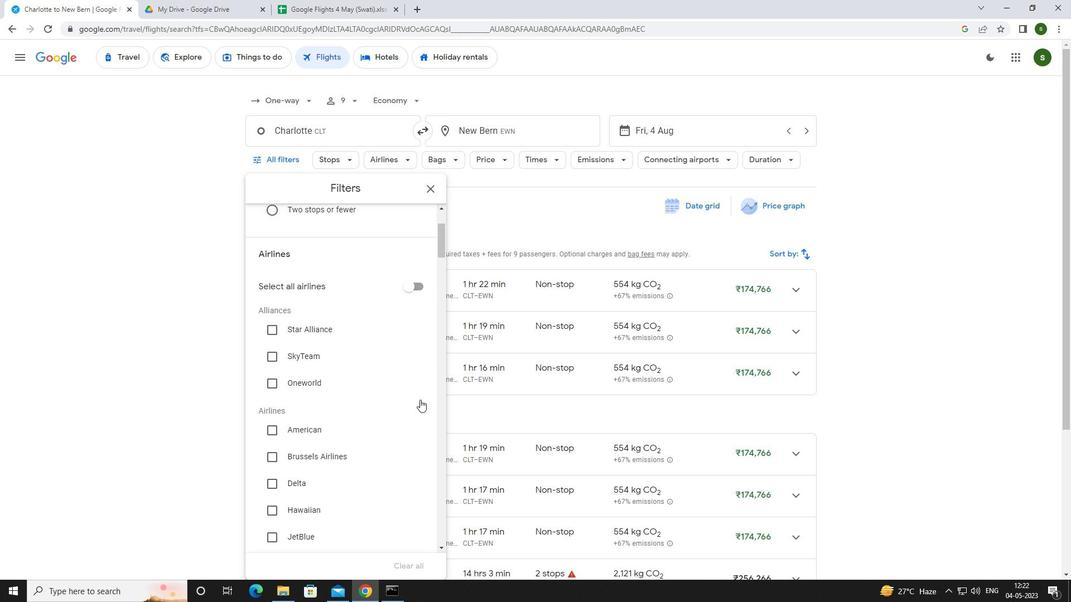 
Action: Mouse scrolled (420, 399) with delta (0, 0)
Screenshot: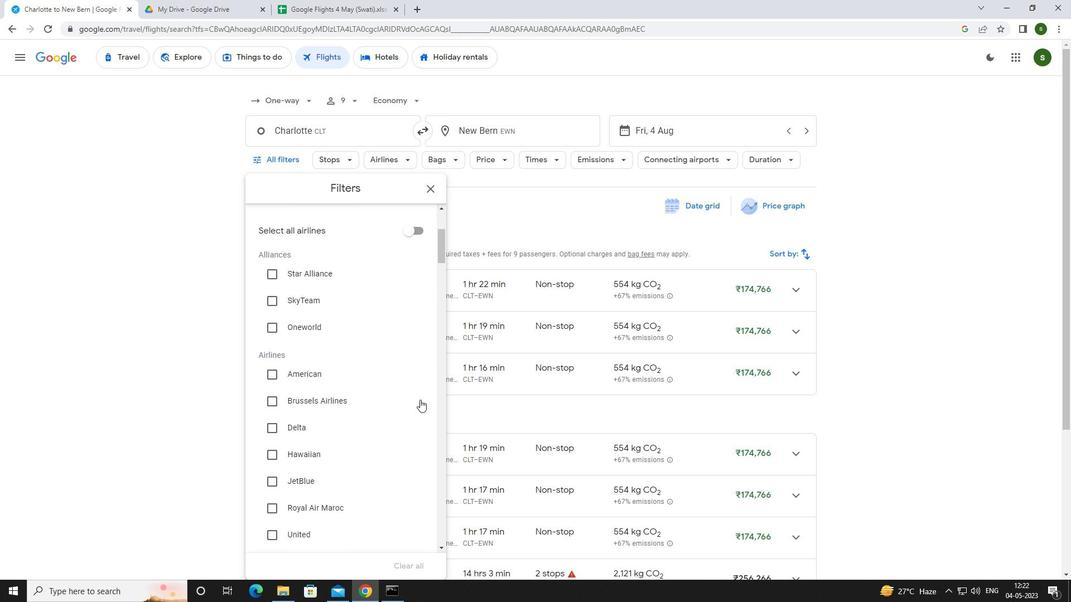 
Action: Mouse scrolled (420, 399) with delta (0, 0)
Screenshot: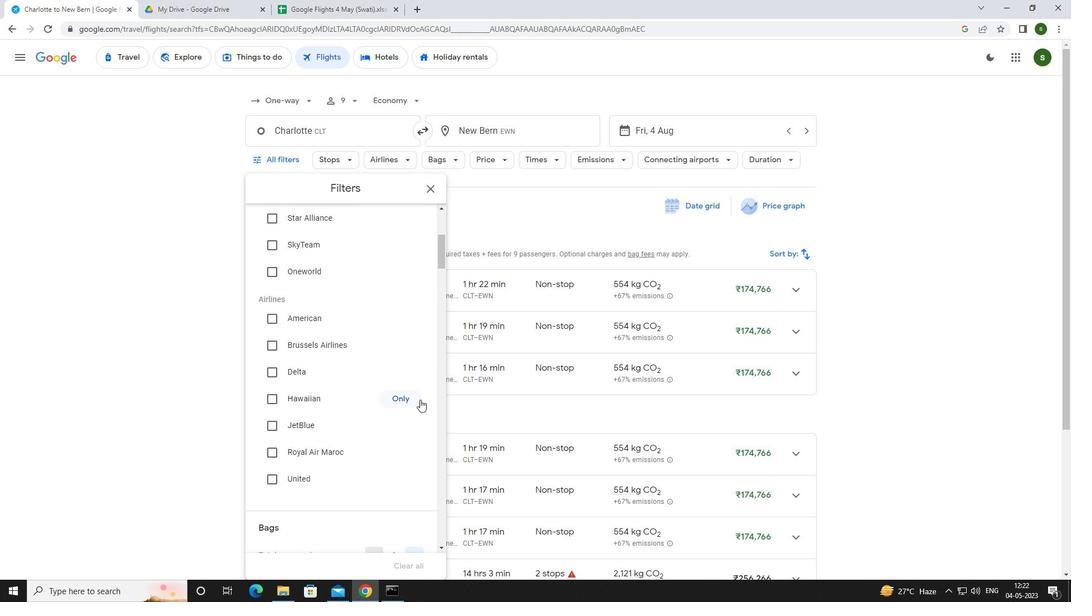 
Action: Mouse scrolled (420, 399) with delta (0, 0)
Screenshot: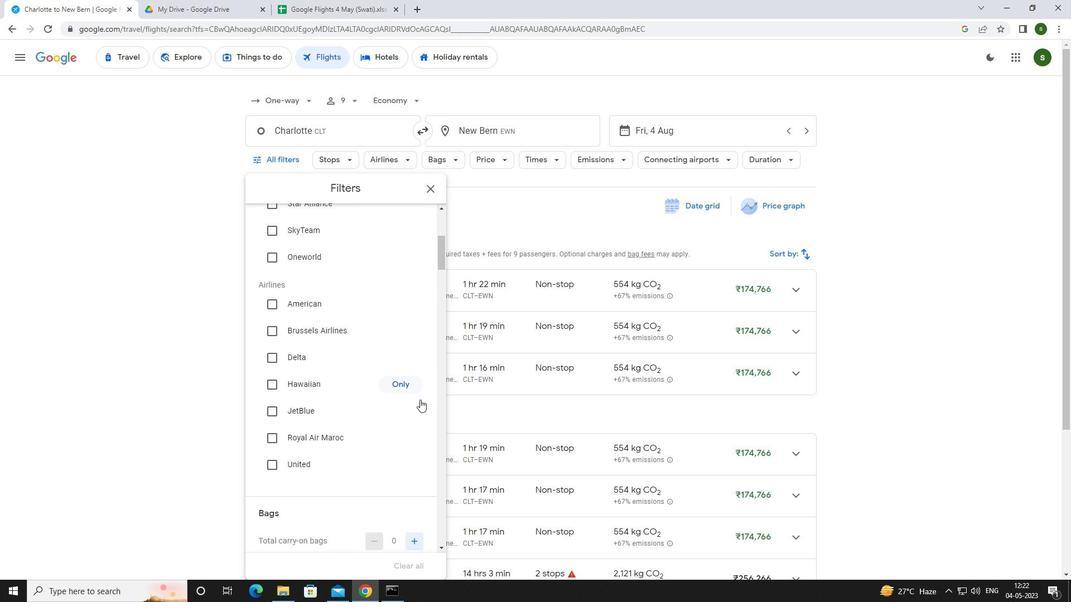 
Action: Mouse scrolled (420, 399) with delta (0, 0)
Screenshot: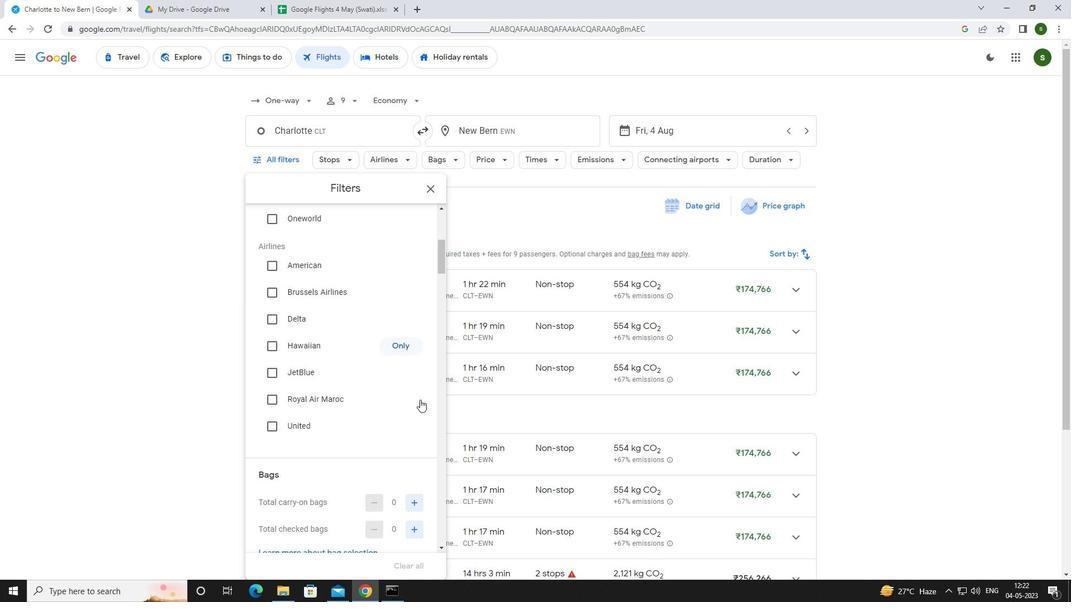 
Action: Mouse moved to (417, 406)
Screenshot: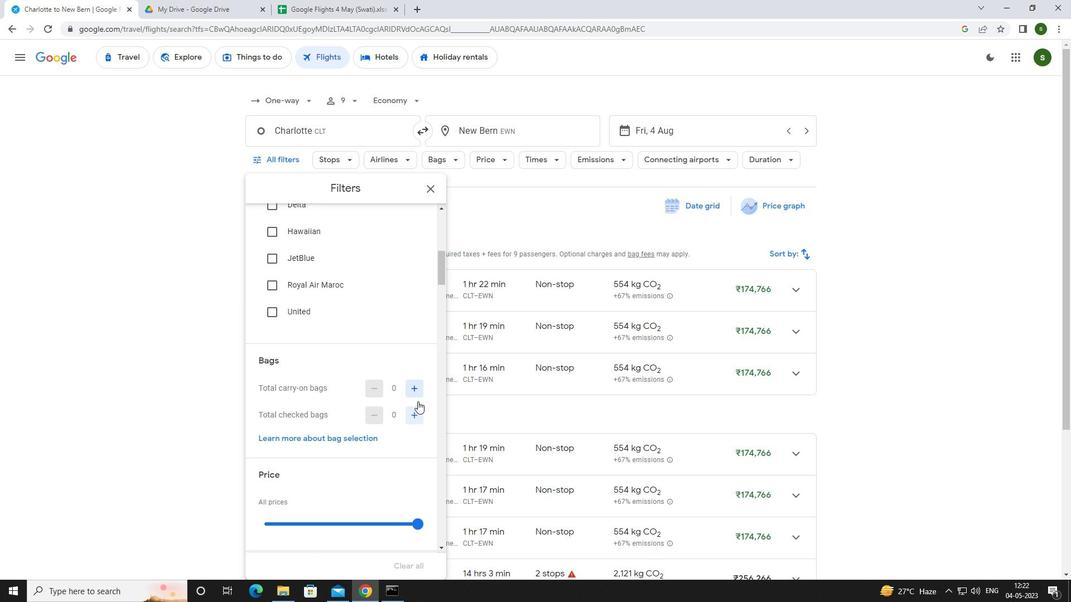 
Action: Mouse pressed left at (417, 406)
Screenshot: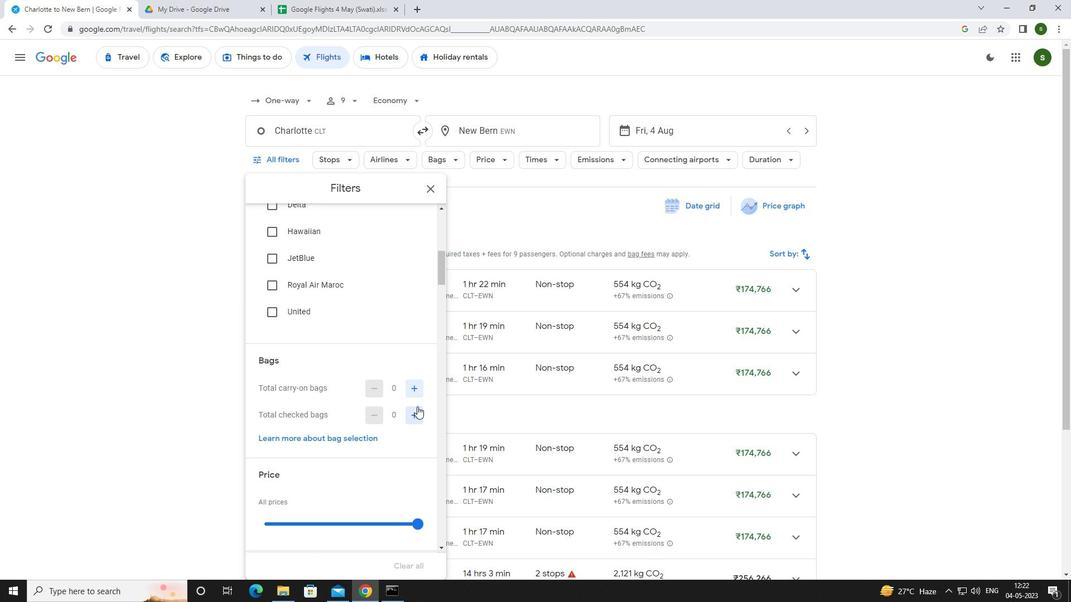 
Action: Mouse pressed left at (417, 406)
Screenshot: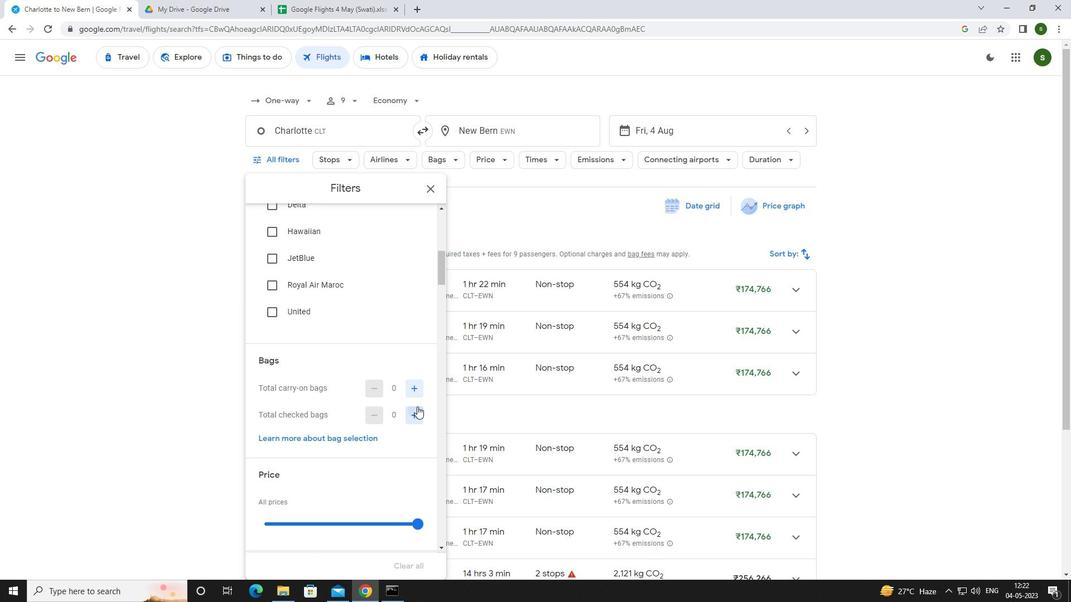 
Action: Mouse scrolled (417, 406) with delta (0, 0)
Screenshot: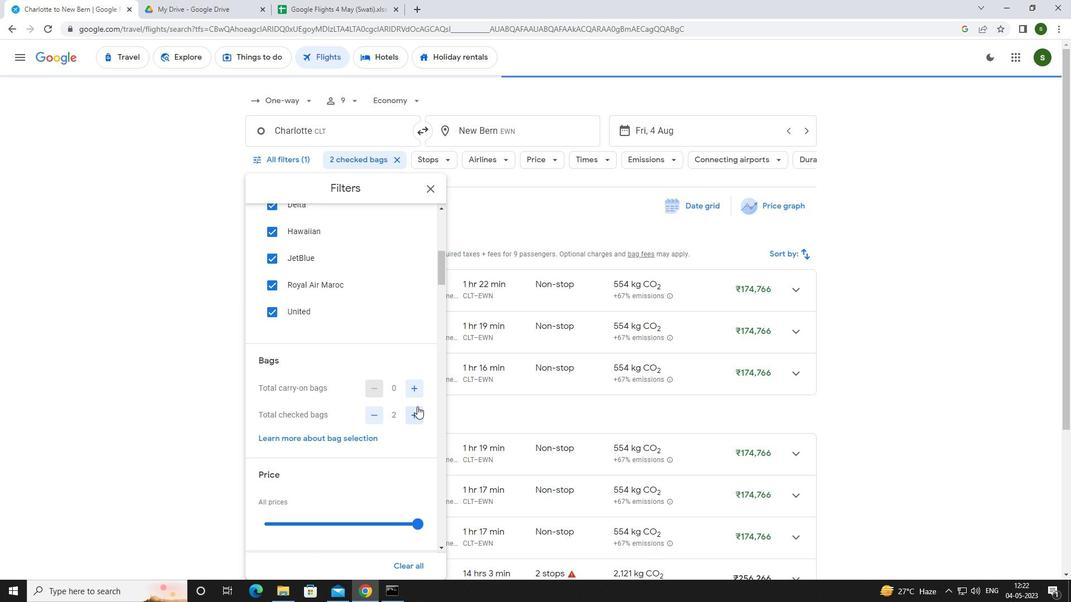 
Action: Mouse scrolled (417, 406) with delta (0, 0)
Screenshot: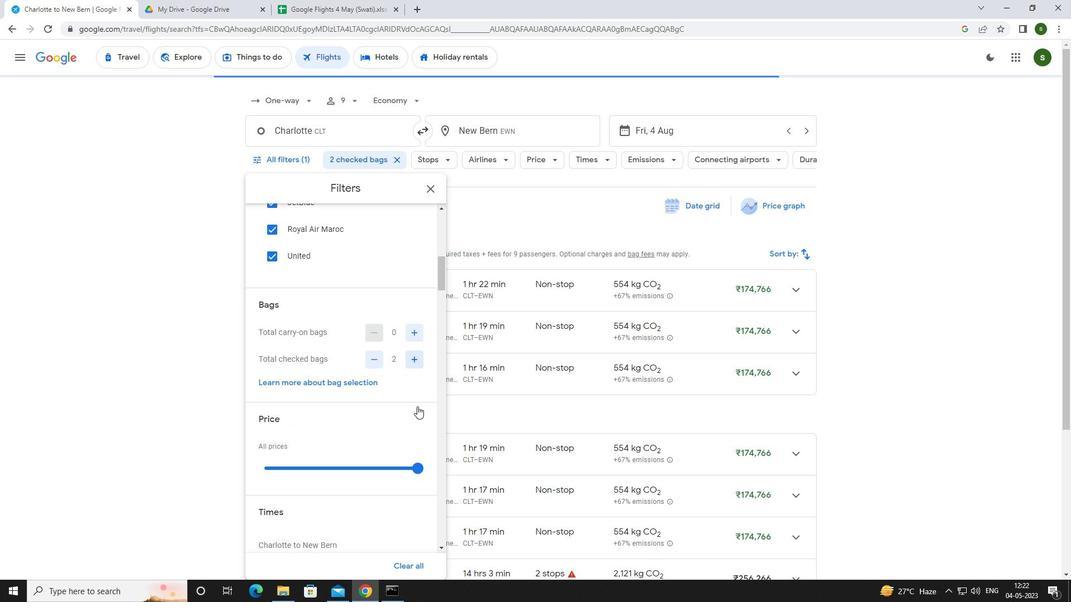 
Action: Mouse pressed left at (417, 406)
Screenshot: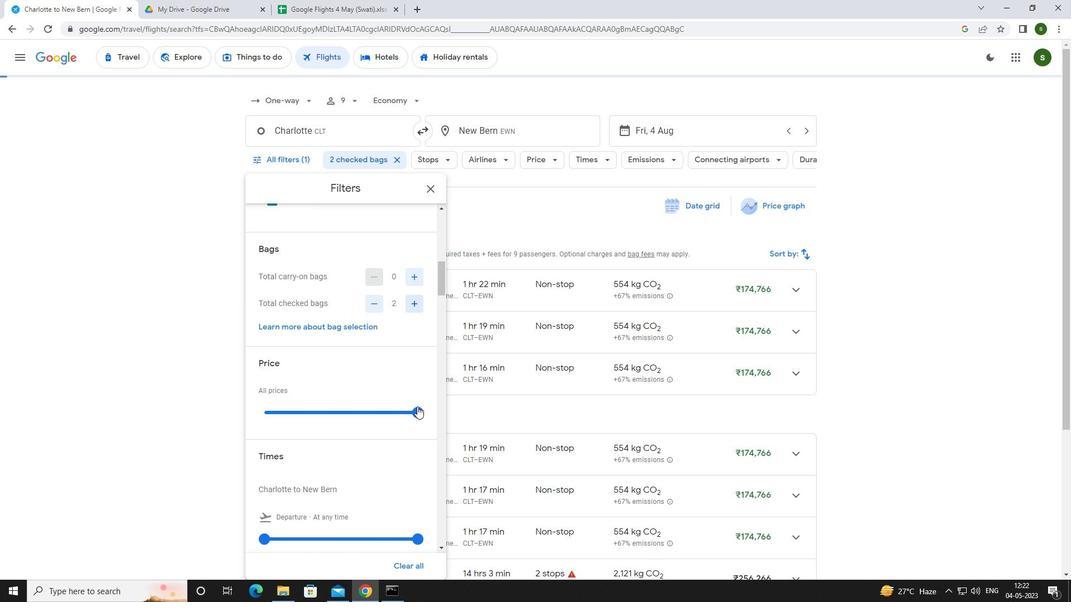 
Action: Mouse moved to (265, 410)
Screenshot: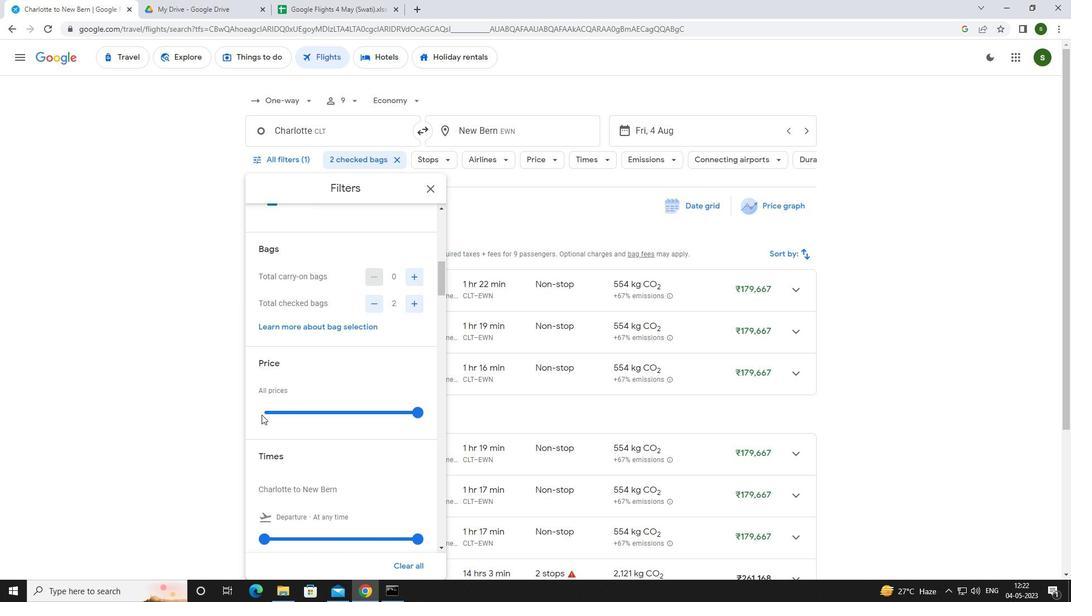 
Action: Mouse pressed left at (265, 410)
Screenshot: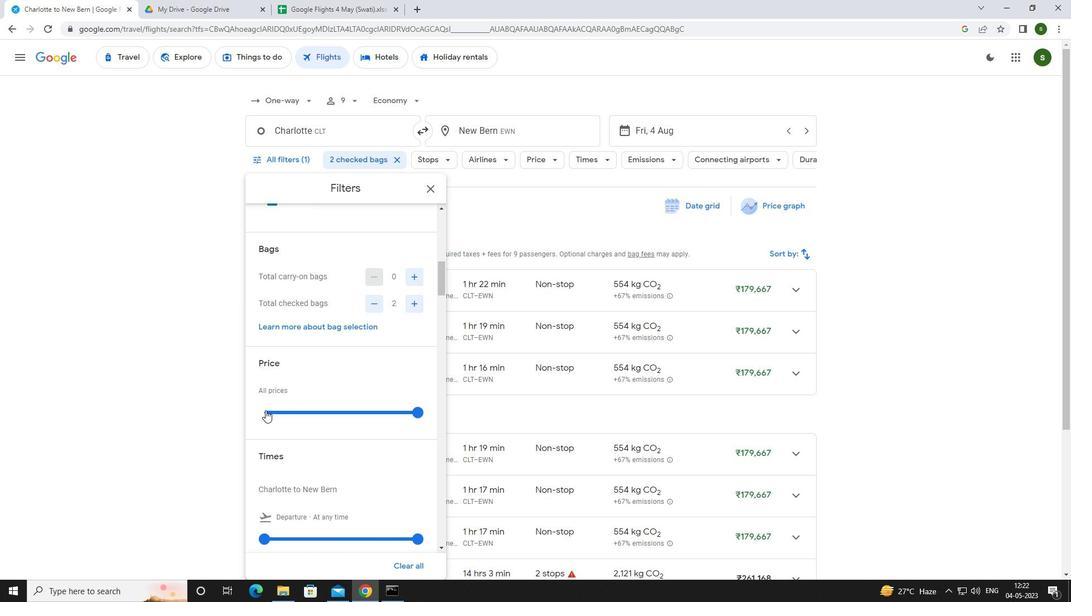 
Action: Mouse moved to (330, 390)
Screenshot: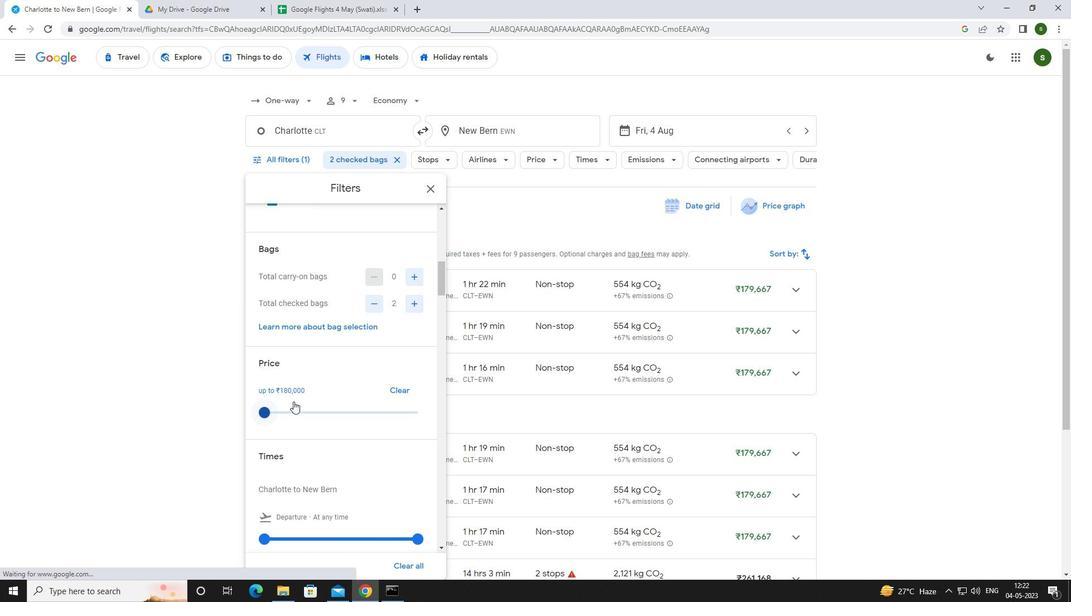 
Action: Mouse scrolled (330, 390) with delta (0, 0)
Screenshot: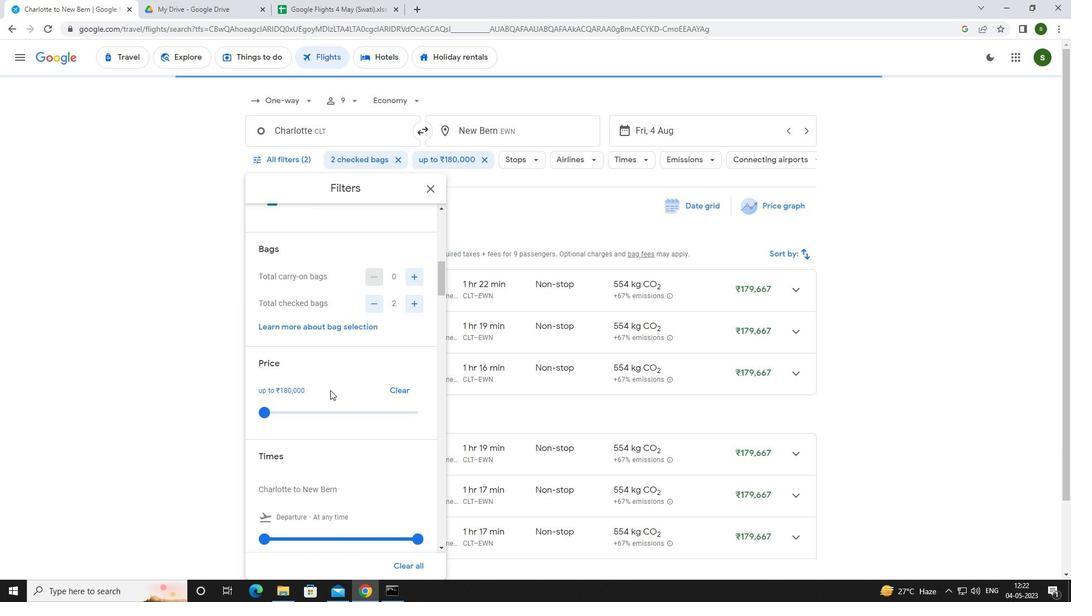 
Action: Mouse scrolled (330, 390) with delta (0, 0)
Screenshot: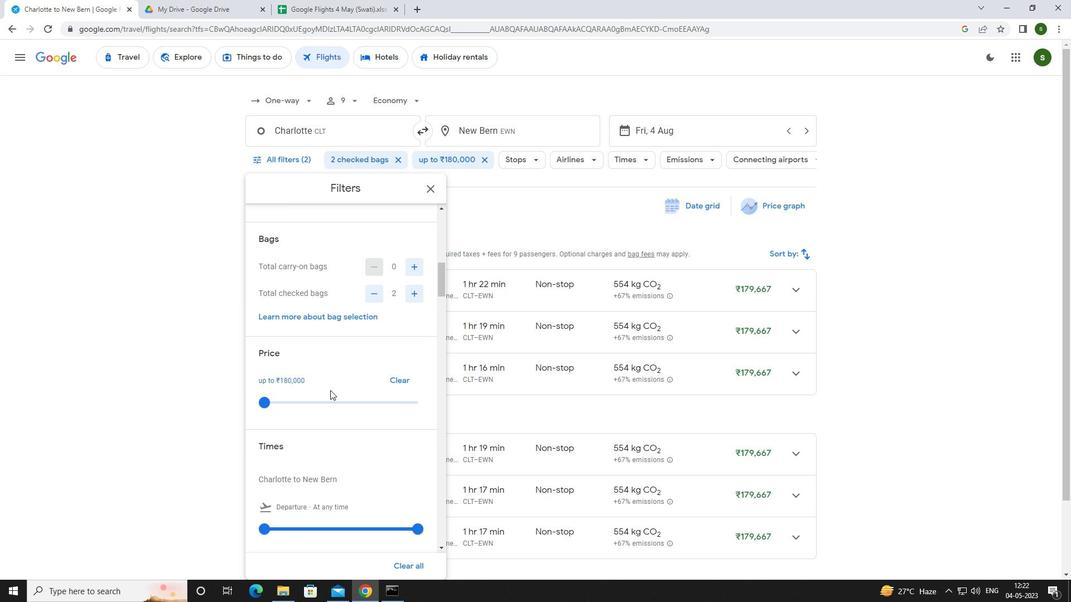 
Action: Mouse scrolled (330, 390) with delta (0, 0)
Screenshot: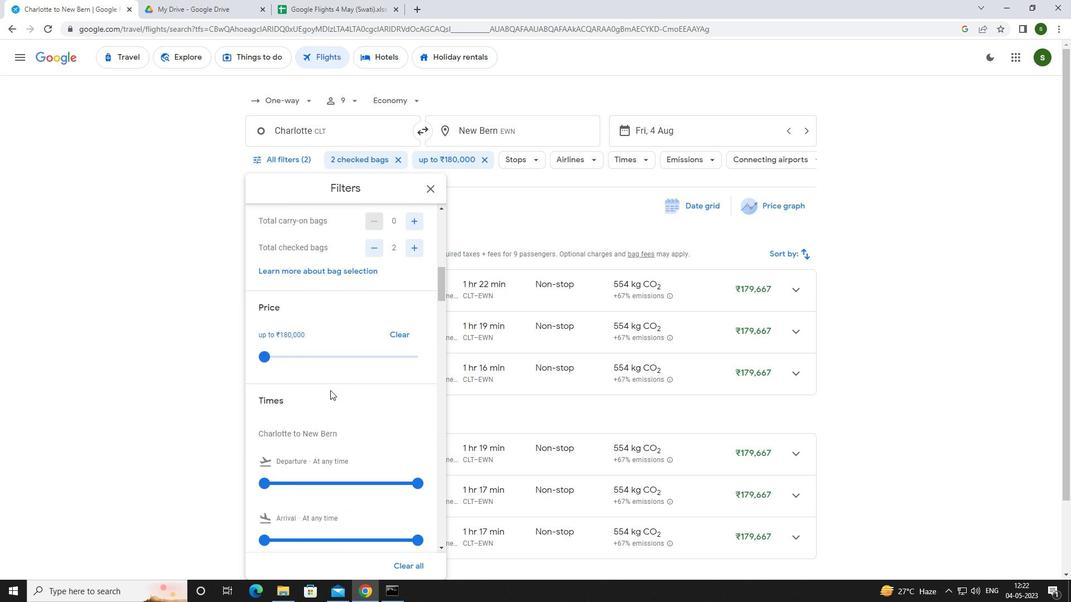 
Action: Mouse moved to (265, 373)
Screenshot: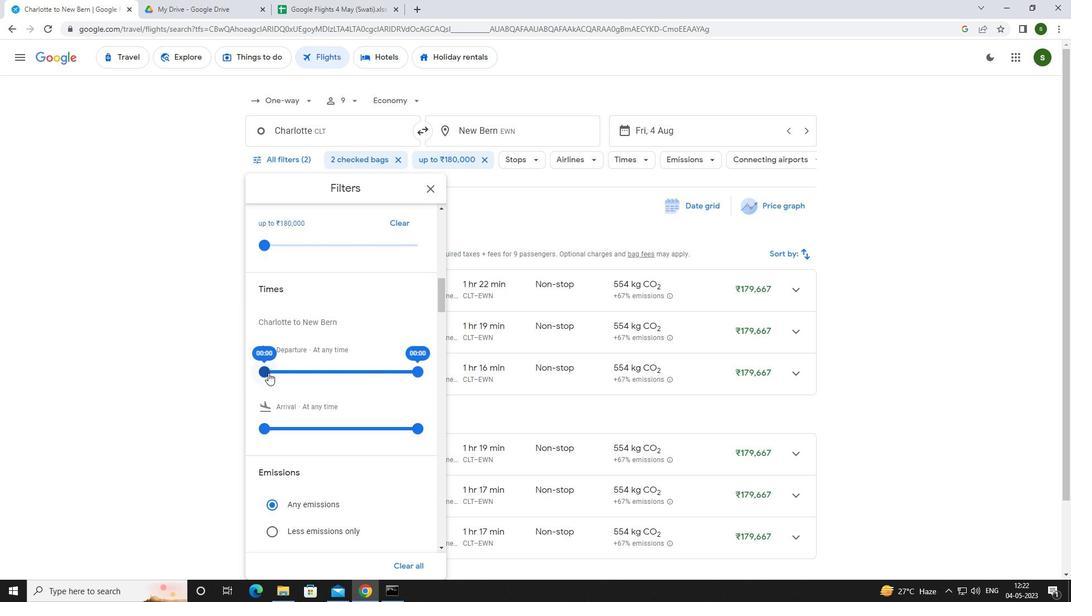 
Action: Mouse pressed left at (265, 373)
Screenshot: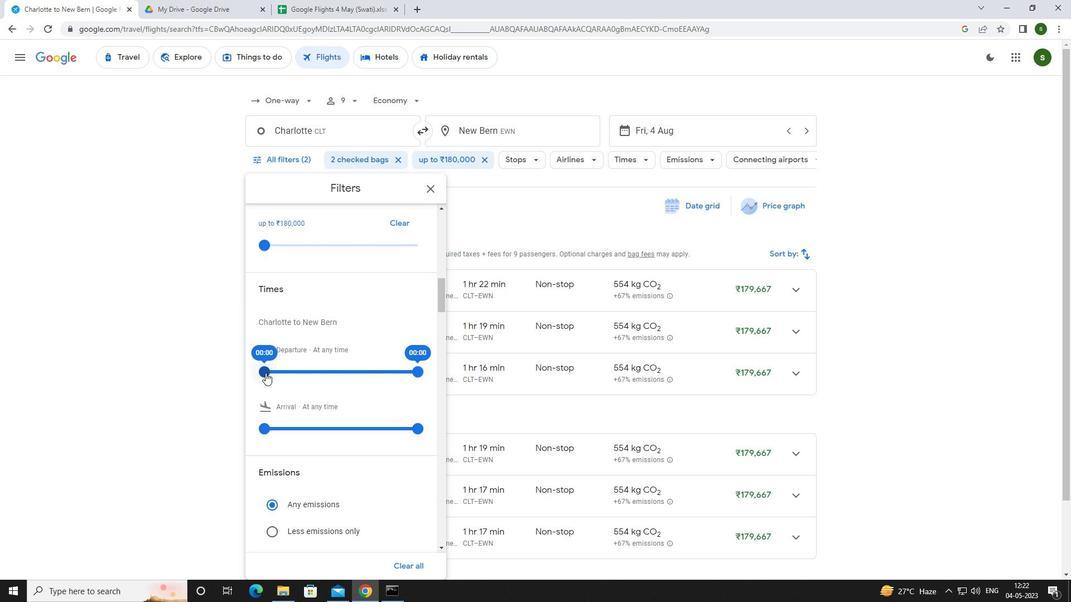 
Action: Mouse moved to (924, 324)
Screenshot: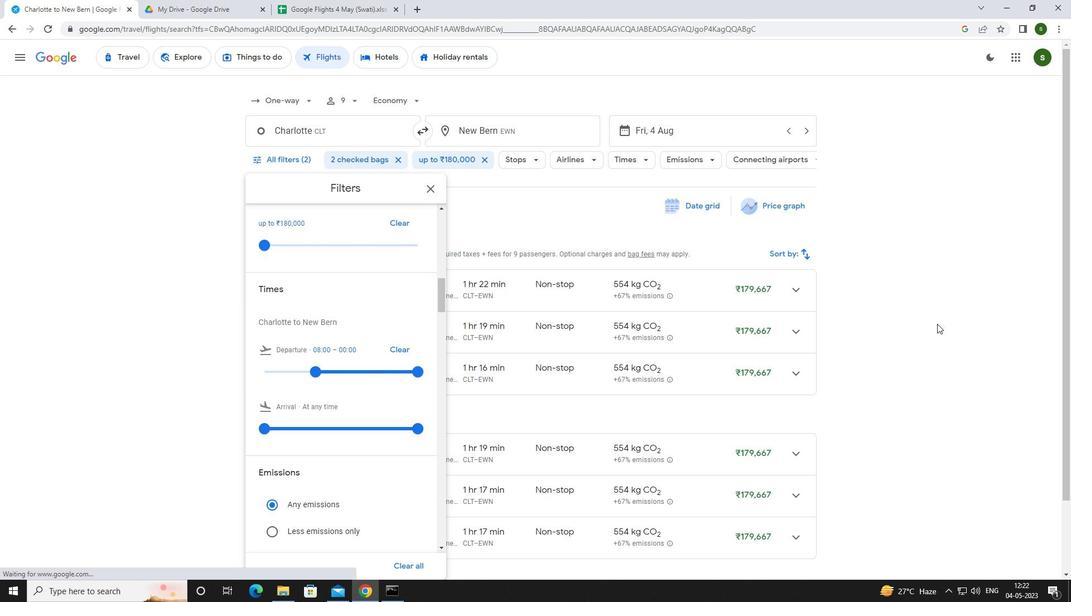 
Action: Mouse pressed left at (924, 324)
Screenshot: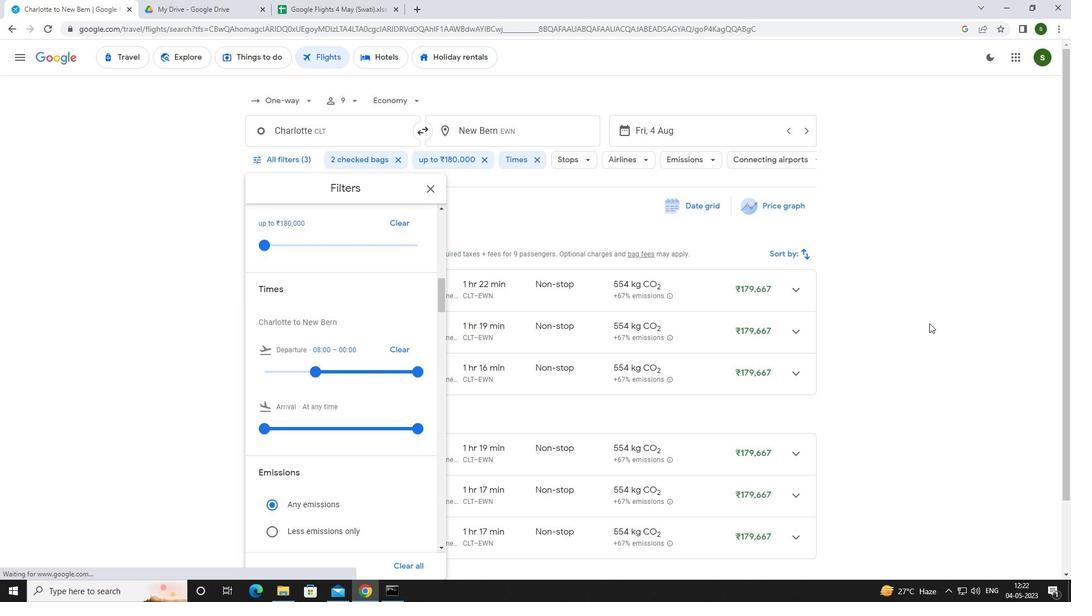 
